 Task: In the Company sony.co.jp, Create email and send with subject: 'A Glimpse into the Future: Meet Our Disruptive Offering', and with mail content 'Hello_x000D_
Join a community of forward-thinkers and pioneers. Our transformative solution will empower you to shape the future of your industry.._x000D_
Kind Regards', attach the document: Agenda.pdf and insert image: visitingcard.jpg. Below Kind Regards, write Tumblr and insert the URL: 'www.tumblr.com'. Mark checkbox to create task to follow up : In 2 business days .  Enter or choose an email address of recipient's from company's contact and send.. Logged in from softage.4@softage.net
Action: Mouse moved to (81, 60)
Screenshot: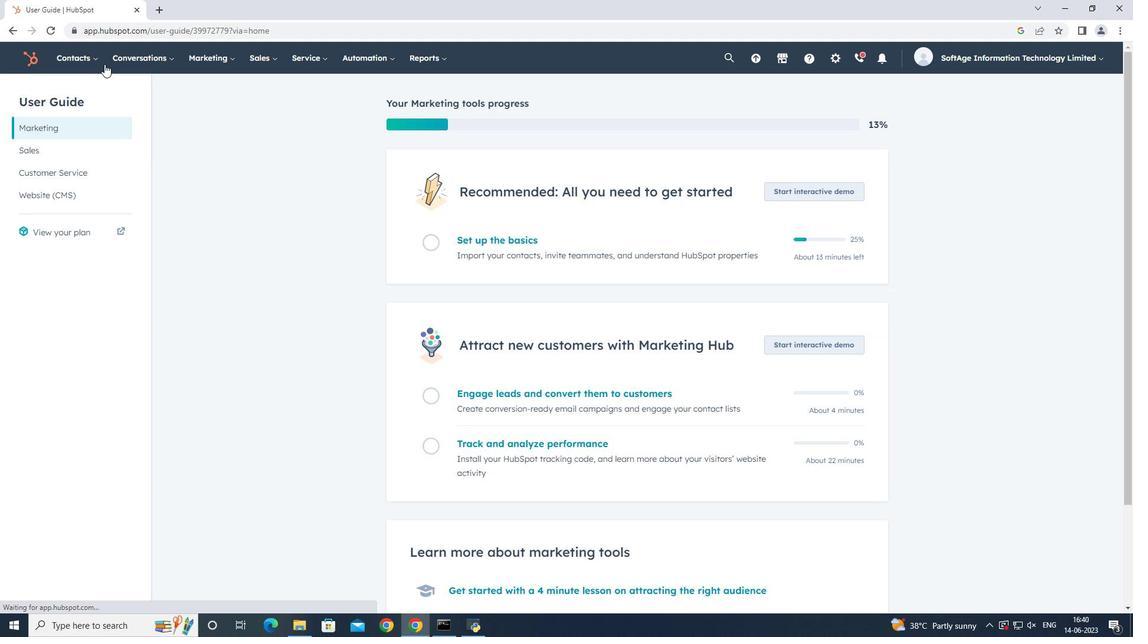 
Action: Mouse pressed left at (81, 60)
Screenshot: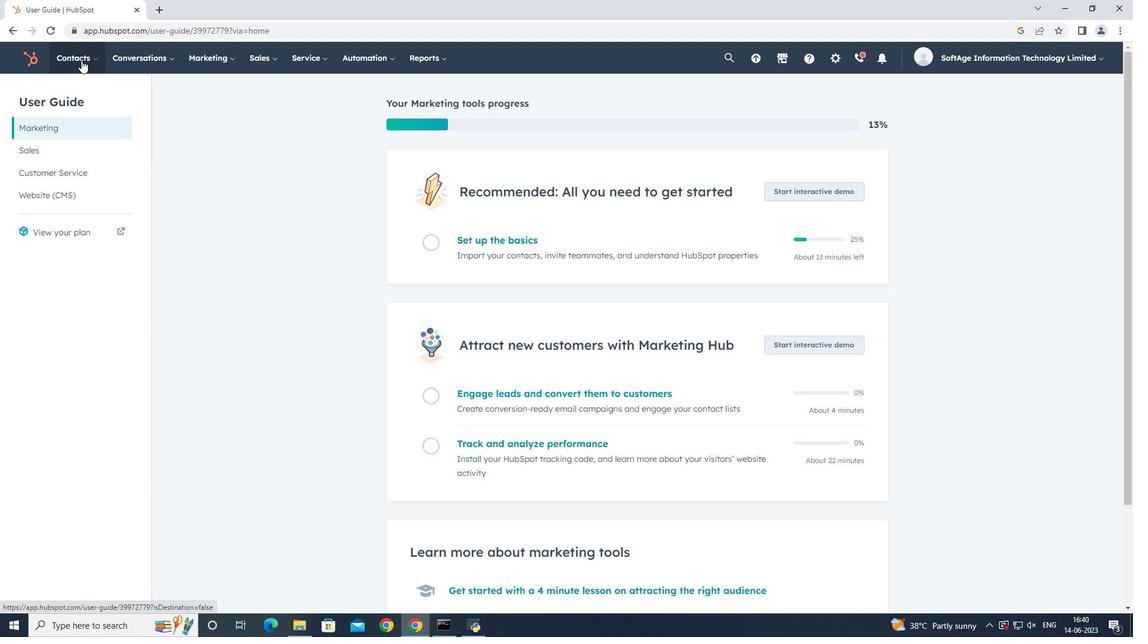 
Action: Mouse moved to (82, 109)
Screenshot: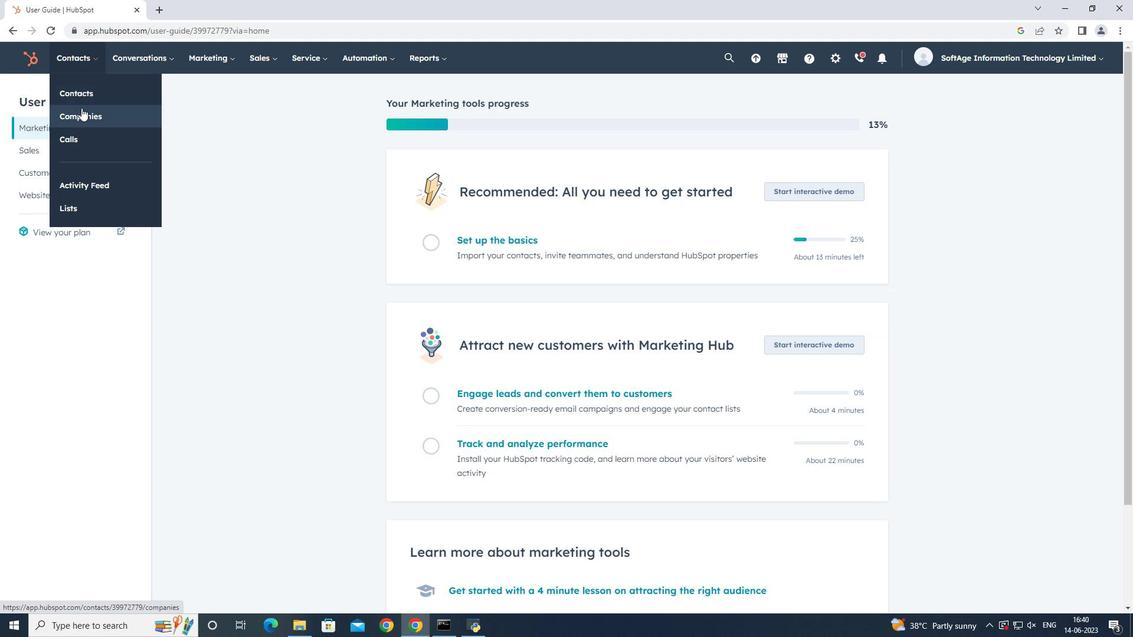 
Action: Mouse pressed left at (82, 109)
Screenshot: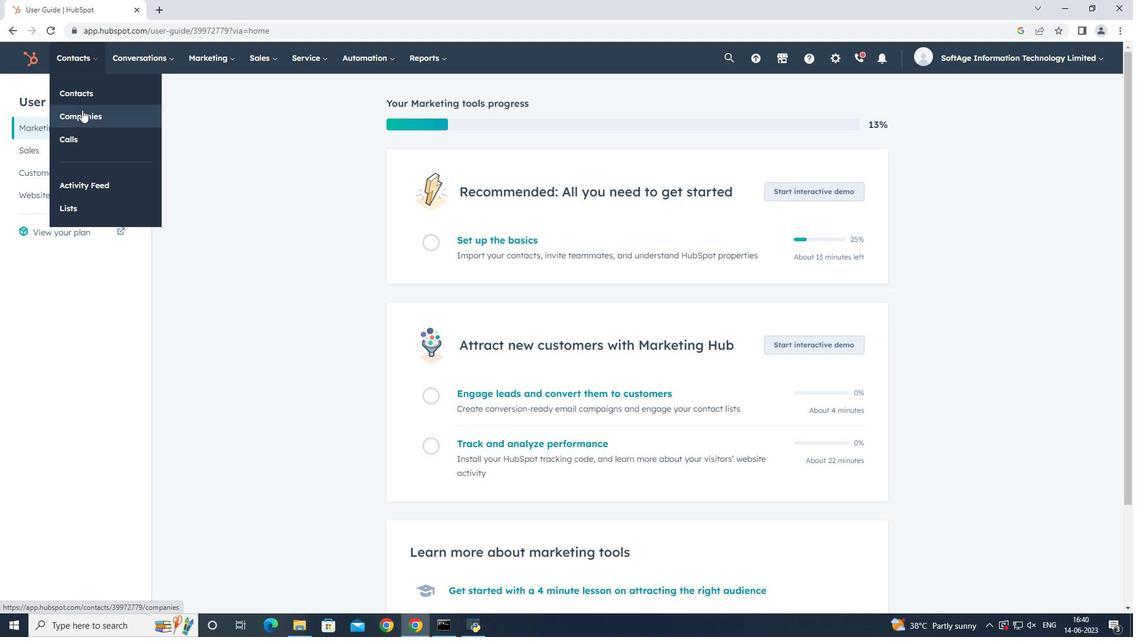 
Action: Mouse moved to (112, 189)
Screenshot: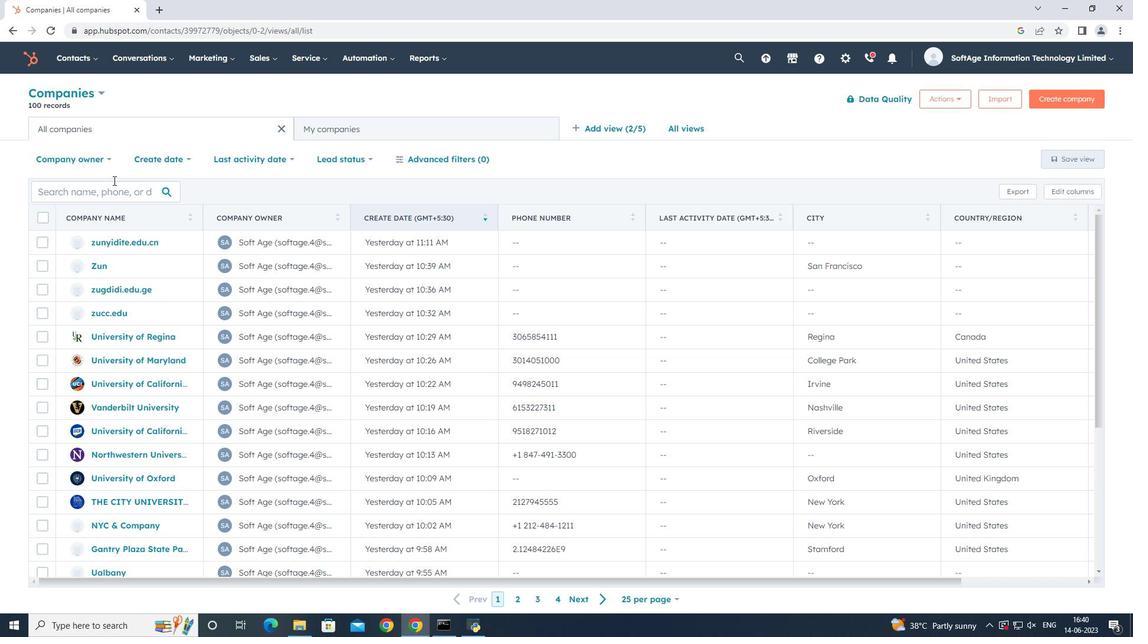 
Action: Mouse pressed left at (112, 189)
Screenshot: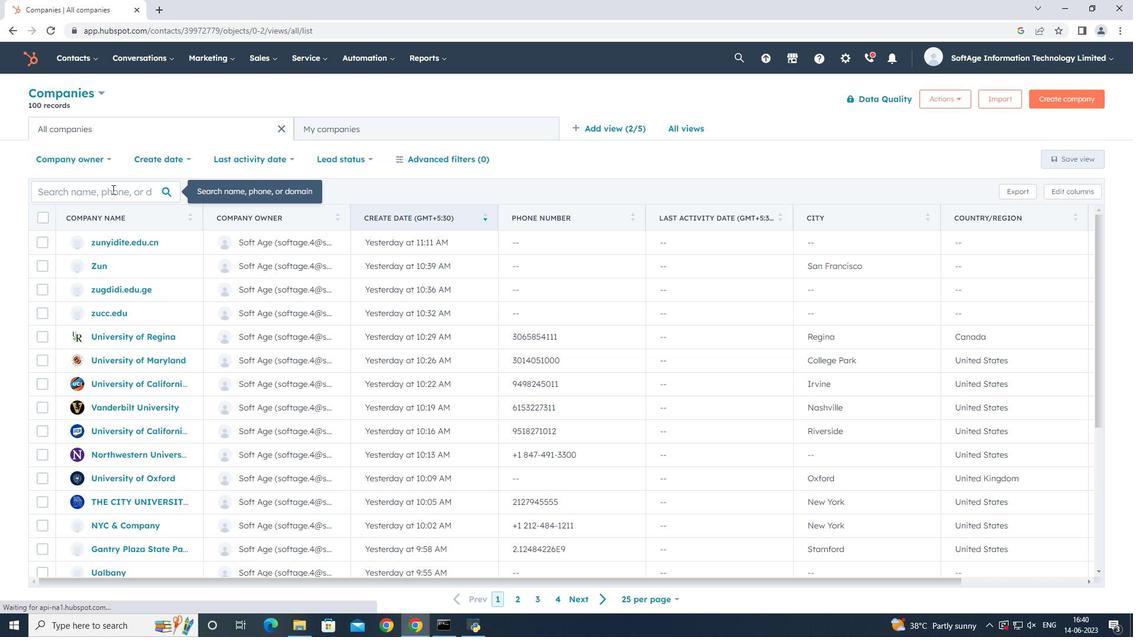 
Action: Key pressed sony.co
Screenshot: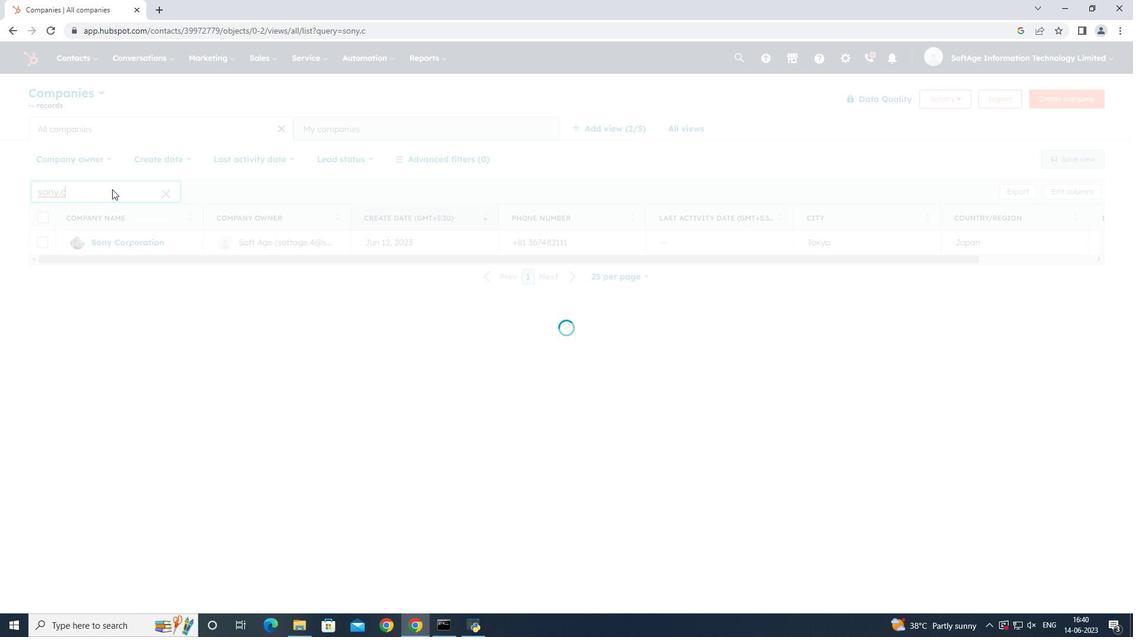 
Action: Mouse moved to (116, 246)
Screenshot: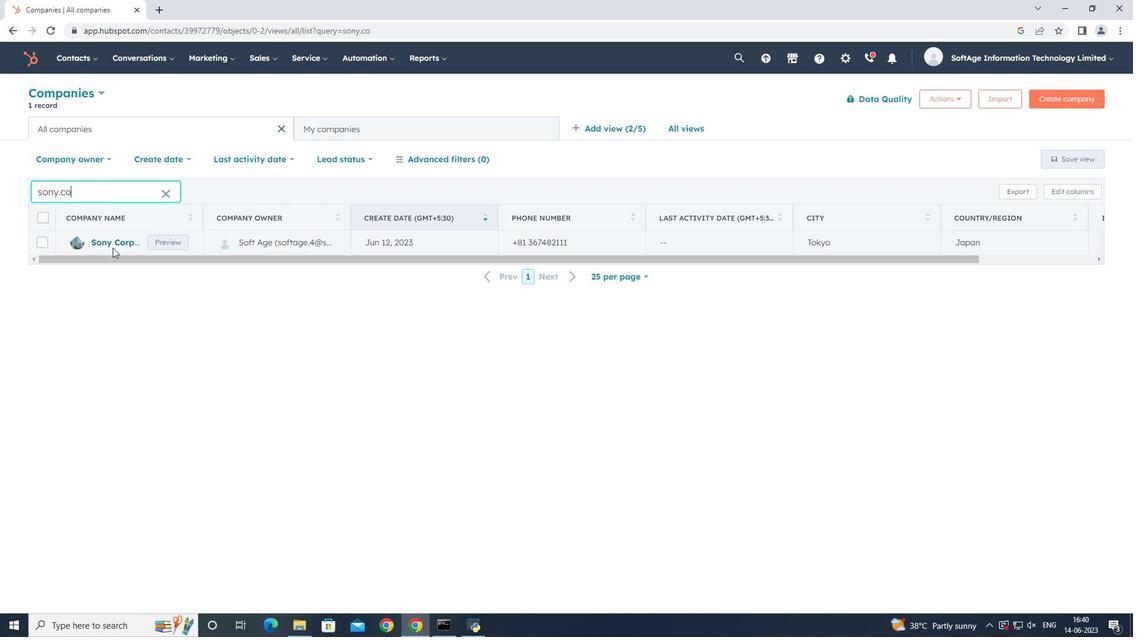 
Action: Mouse pressed left at (116, 246)
Screenshot: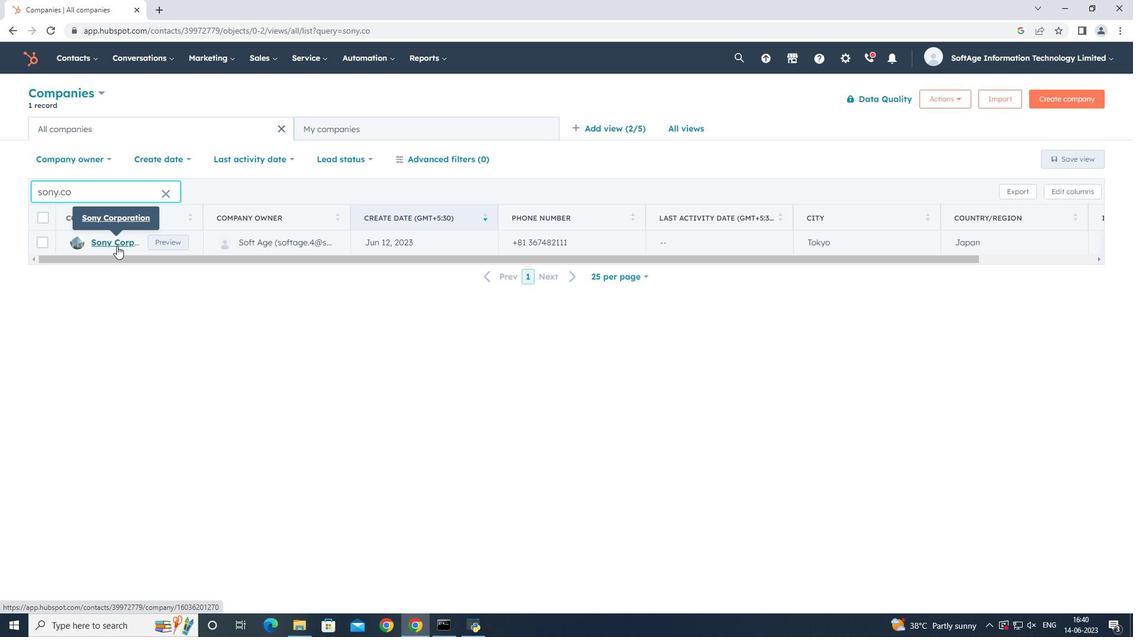 
Action: Mouse moved to (72, 194)
Screenshot: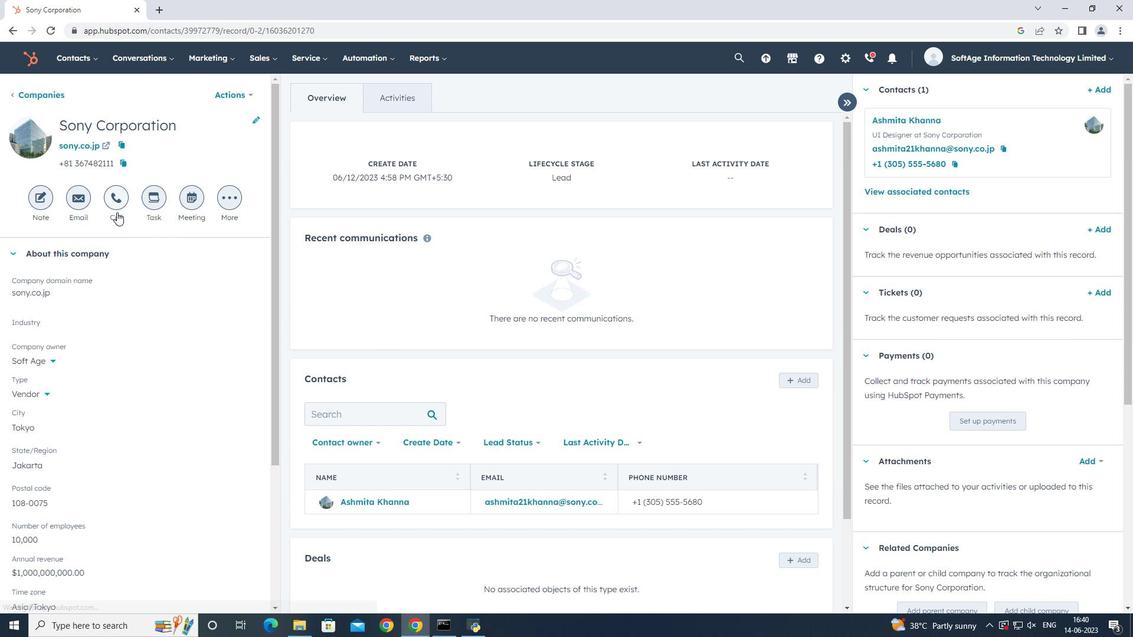 
Action: Mouse pressed left at (72, 194)
Screenshot: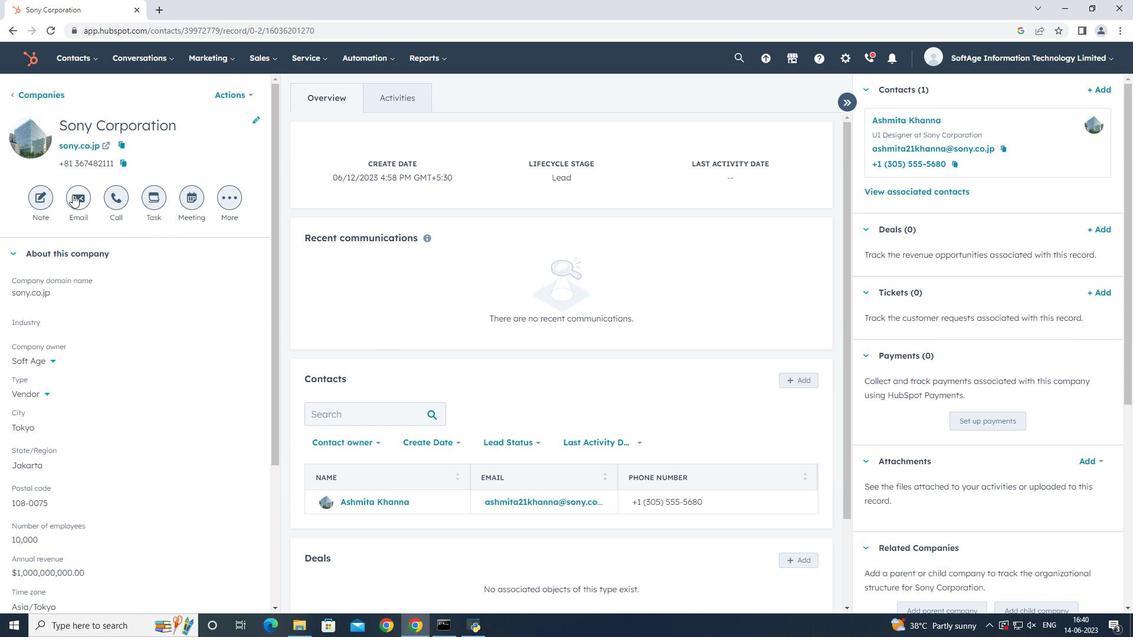 
Action: Mouse moved to (470, 320)
Screenshot: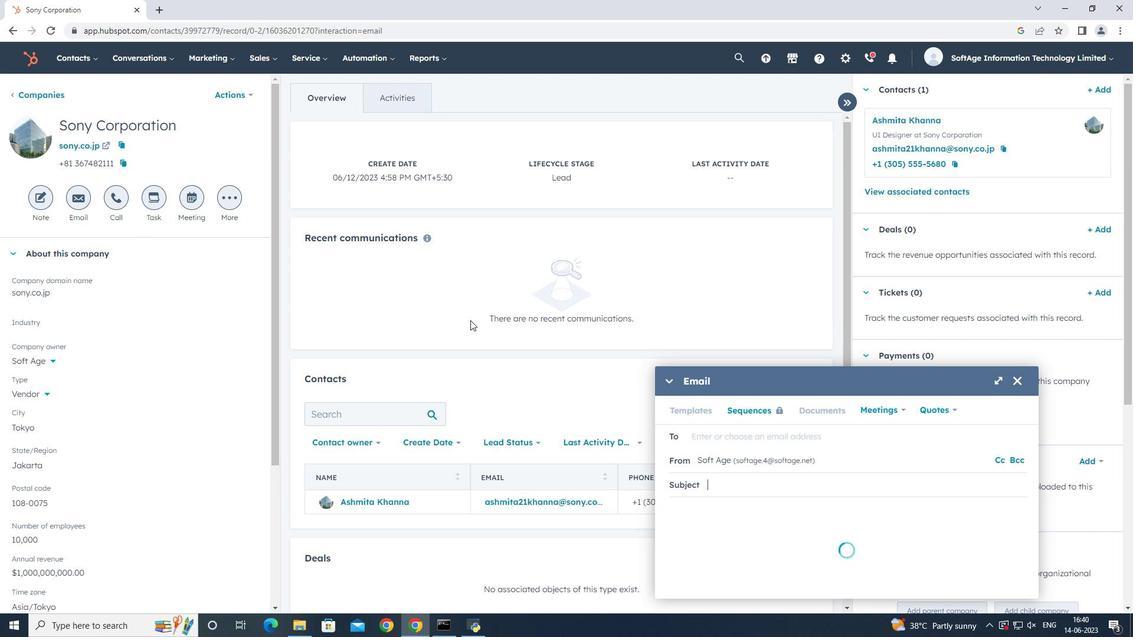 
Action: Key pressed <Key.shift>A<Key.space><Key.shift><Key.shift><Key.shift><Key.shift><Key.shift><Key.shift><Key.shift>Glimpse<Key.space>into<Key.space>the<Key.space><Key.shift>Future<Key.shift_r><Key.shift_r><Key.shift_r><Key.shift_r><Key.shift_r><Key.shift_r><Key.shift_r><Key.shift_r><Key.shift_r><Key.shift_r>:<Key.space><Key.shift_r><Key.shift_r><Key.shift_r><Key.shift_r><Key.shift_r><Key.shift_r>Meet<Key.space><Key.shift_r>Our<Key.space><Key.shift><Key.shift><Key.shift><Key.shift><Key.shift><Key.shift><Key.shift><Key.shift><Key.shift><Key.shift><Key.shift><Key.shift><Key.shift><Key.shift><Key.shift>Disruptive<Key.space><Key.shift_r>Offering<Key.space>,<Key.backspace><Key.backspace>,<Key.tab><Key.shift_r>Join<Key.space>a<Key.space>community<Key.space>of<Key.space>forward<Key.space><Key.backspace>-thinkers<Key.space>and<Key.space>pioneers.<Key.space><Key.shift_r><Key.shift_r><Key.shift_r><Key.shift_r><Key.shift_r><Key.shift_r><Key.shift_r><Key.shift_r><Key.shift_r><Key.shift_r>Our<Key.space>transformative<Key.space>solution<Key.space>will<Key.space>empower<Key.space>you<Key.space>to<Key.space>shape<Key.space>the<Key.space>future<Key.space>of<Key.space>your<Key.space>industry..<Key.enter><Key.enter>
Screenshot: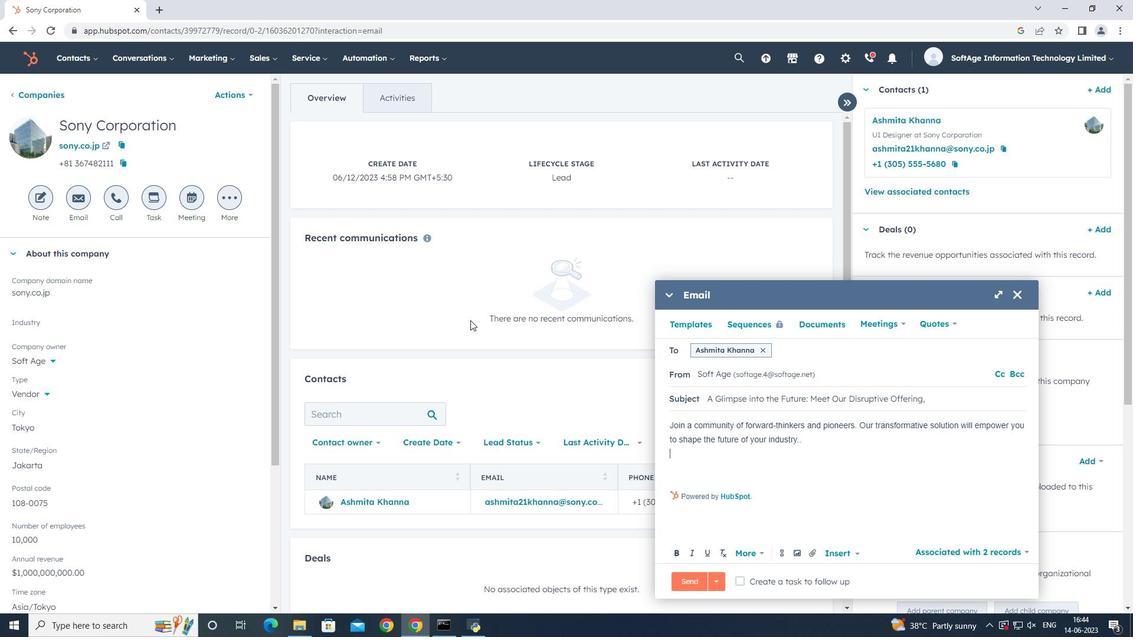 
Action: Mouse moved to (513, 419)
Screenshot: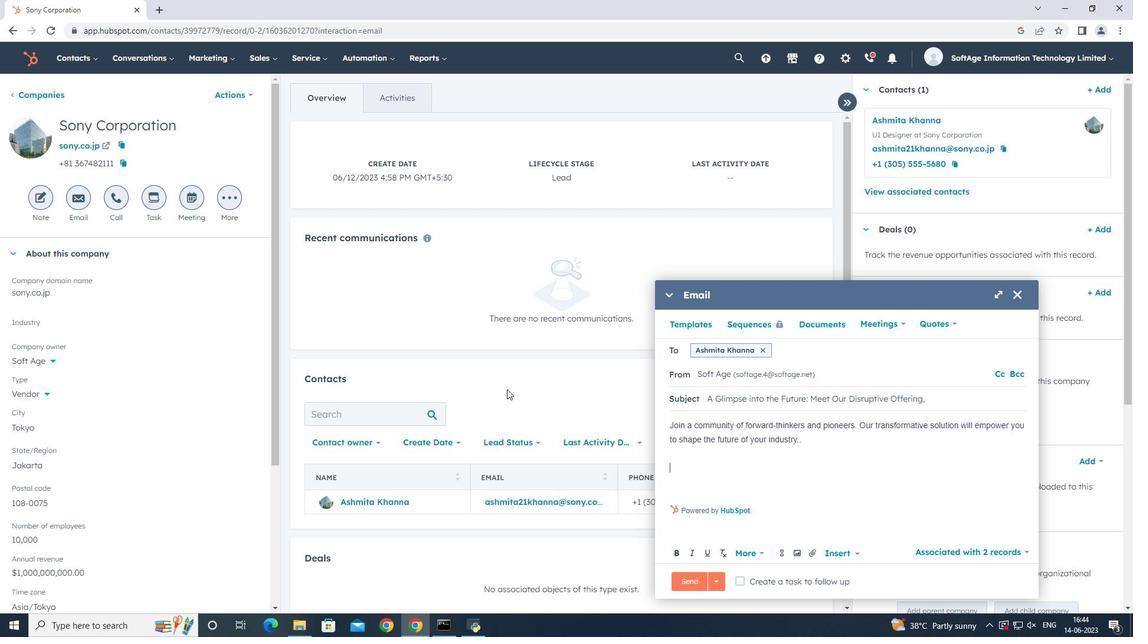 
Action: Key pressed <Key.shift>Kind<Key.space><Key.shift>Regards,<Key.enter>
Screenshot: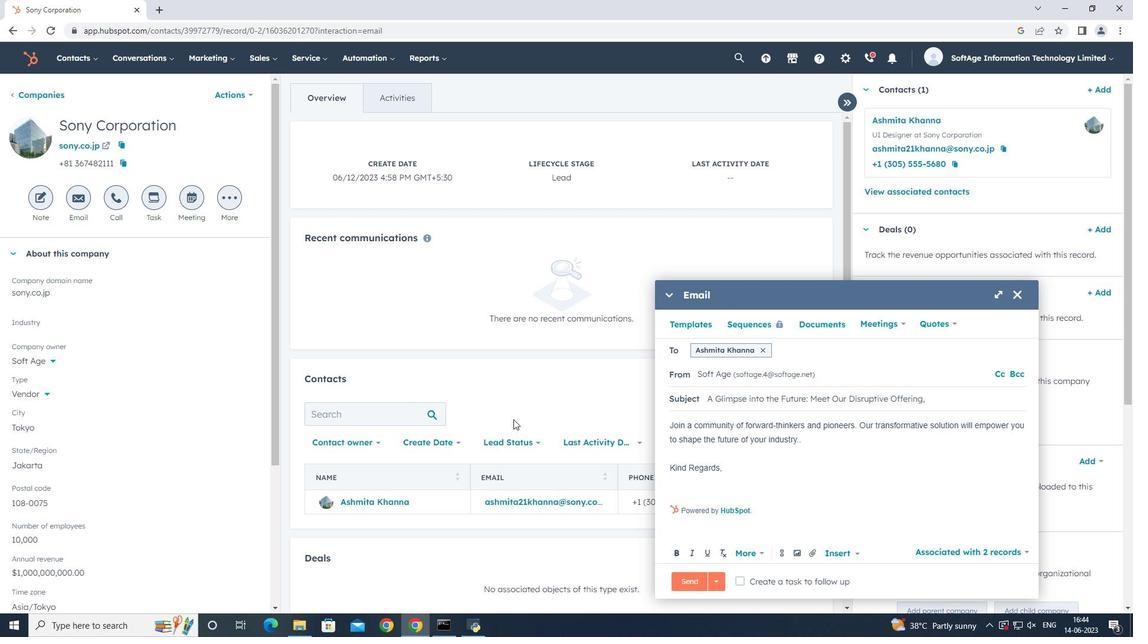 
Action: Mouse moved to (815, 553)
Screenshot: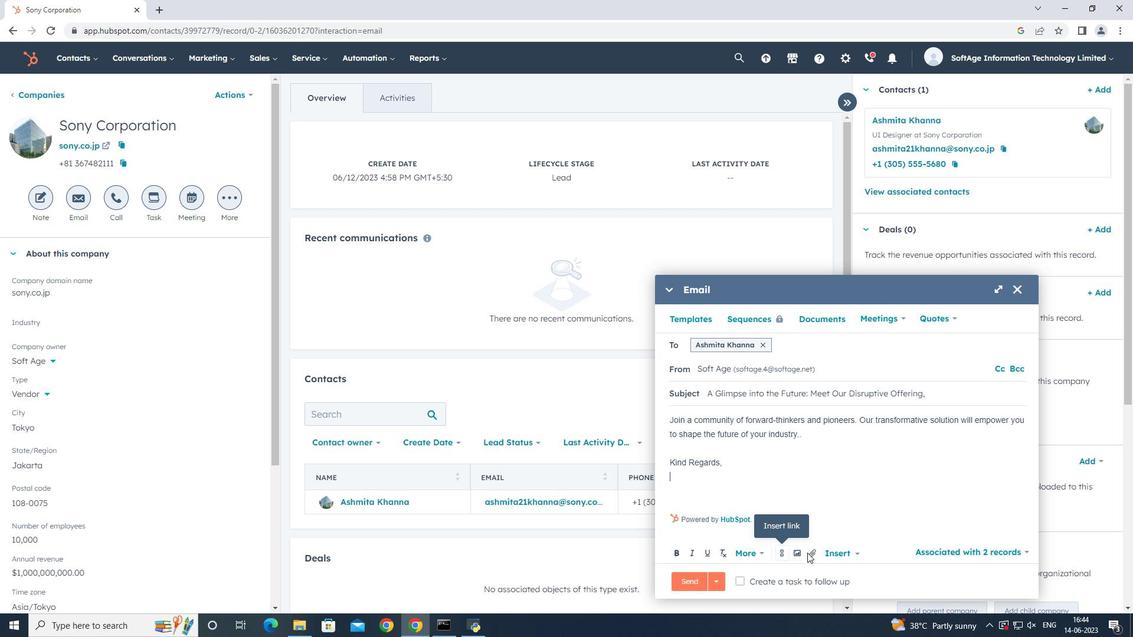 
Action: Mouse pressed left at (815, 553)
Screenshot: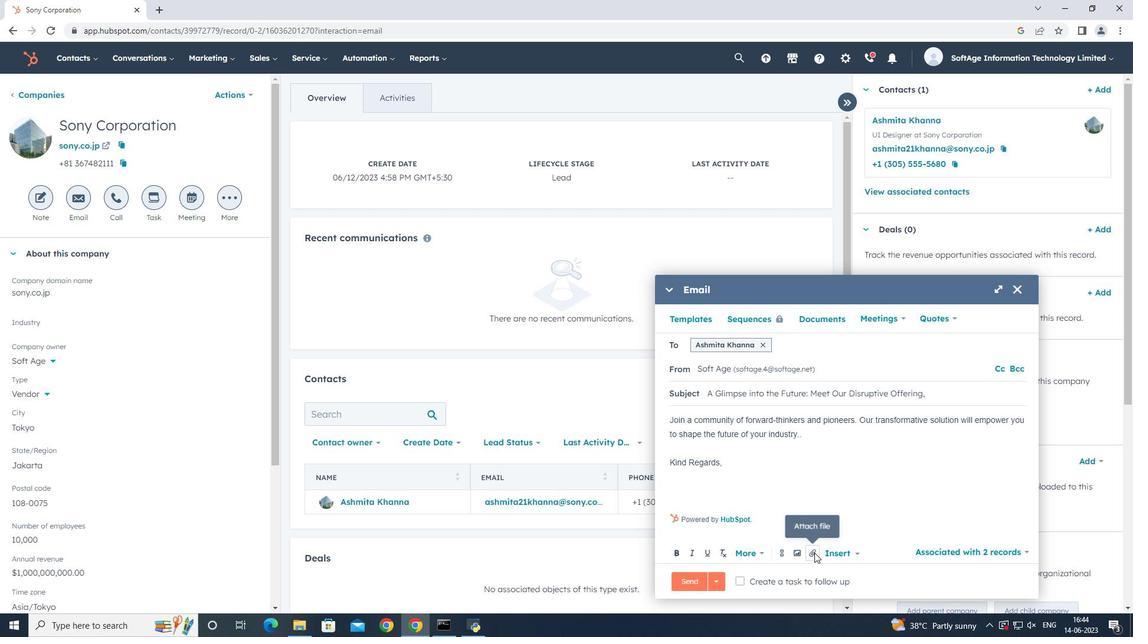 
Action: Mouse moved to (841, 515)
Screenshot: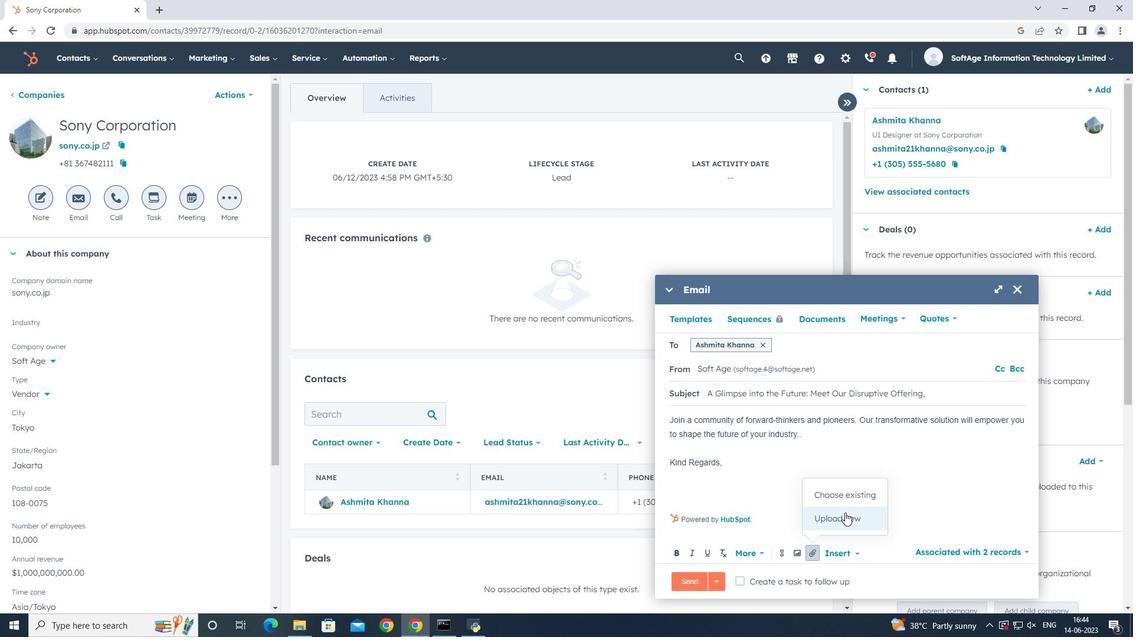 
Action: Mouse pressed left at (841, 515)
Screenshot: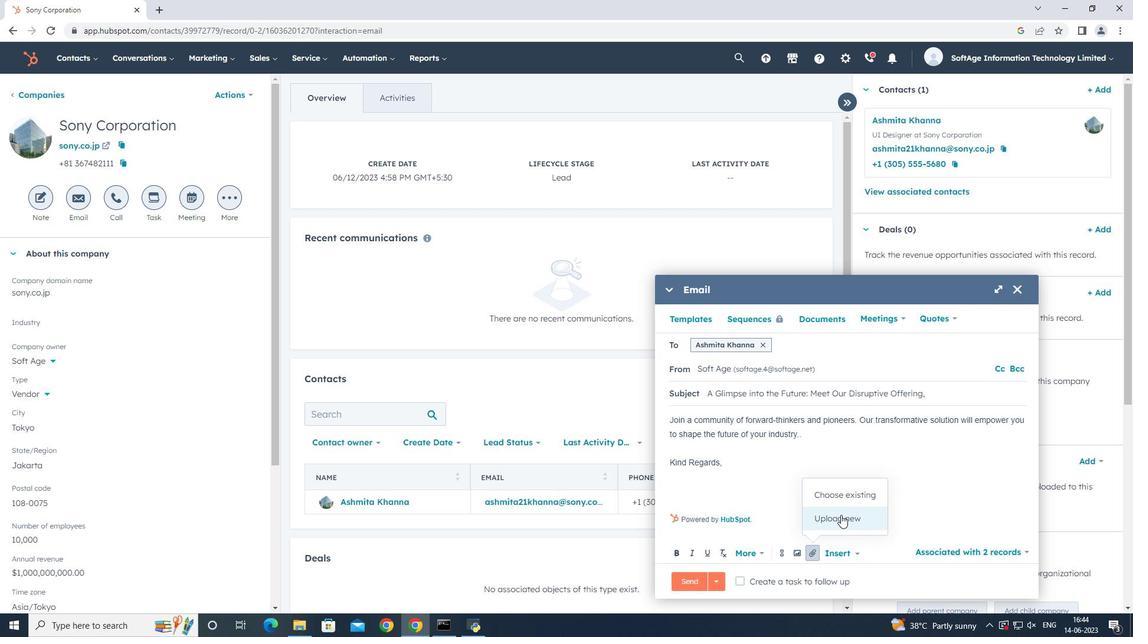 
Action: Mouse moved to (144, 113)
Screenshot: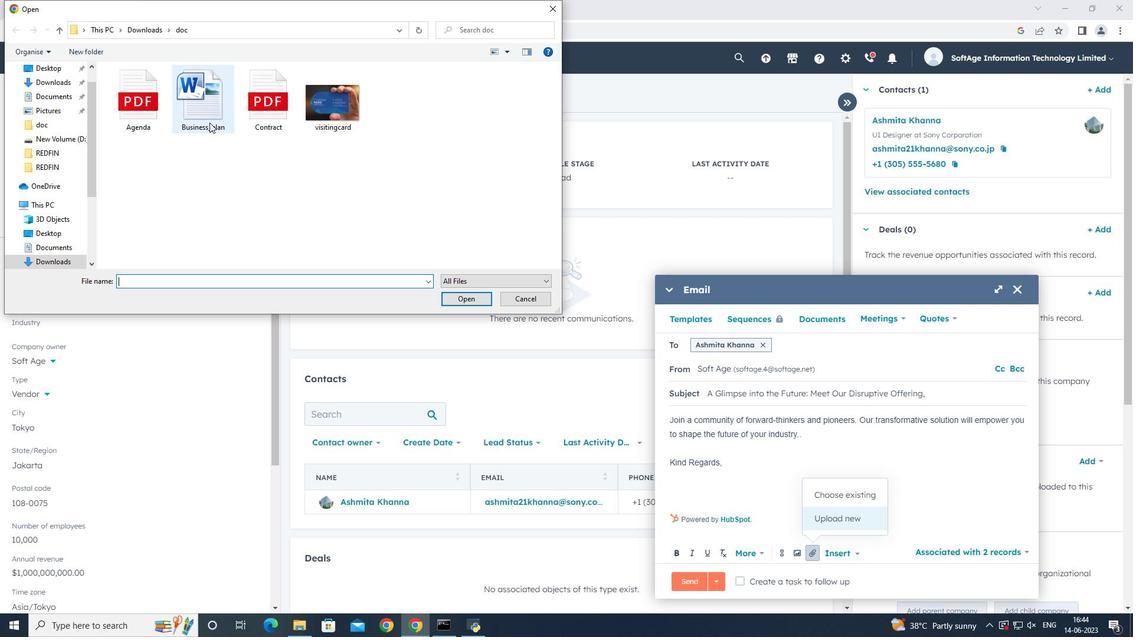 
Action: Mouse pressed left at (144, 113)
Screenshot: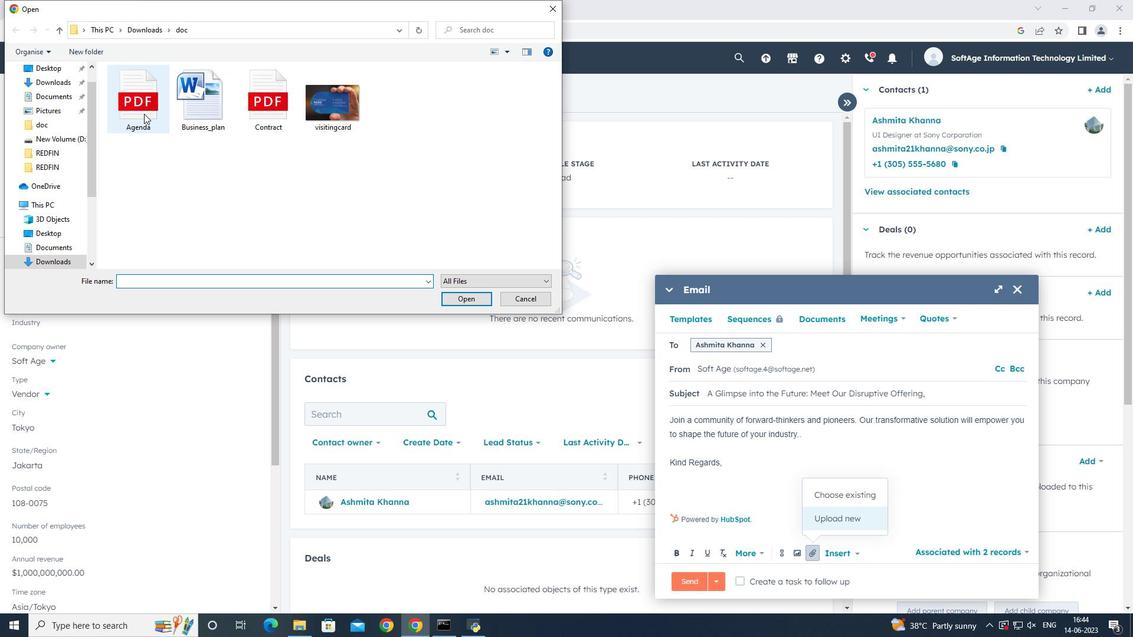 
Action: Mouse pressed left at (144, 113)
Screenshot: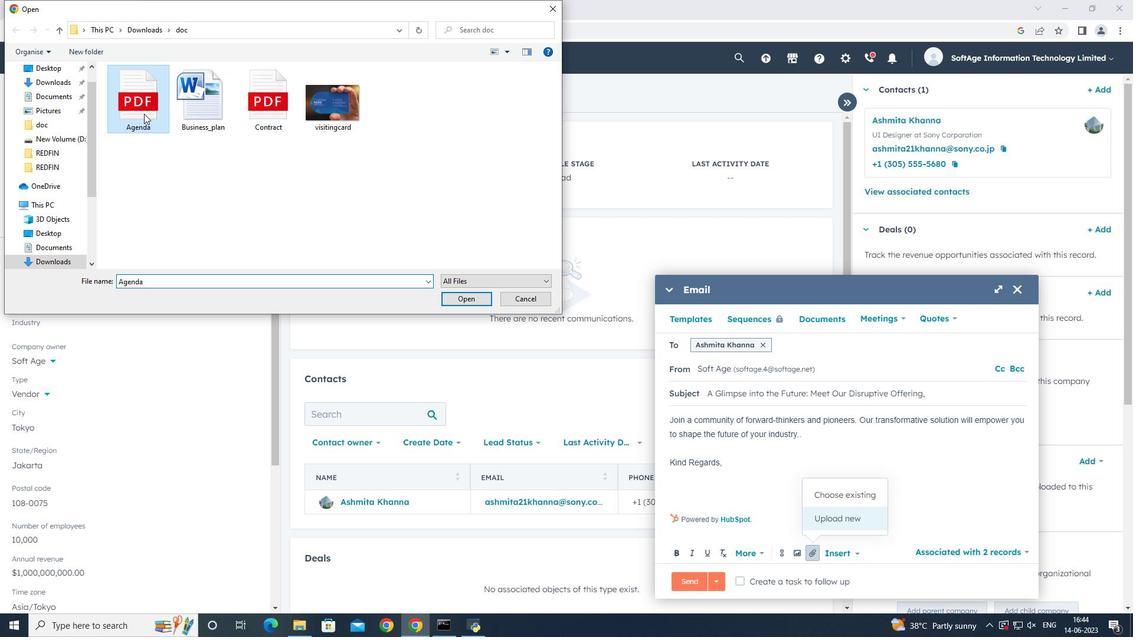 
Action: Mouse moved to (800, 522)
Screenshot: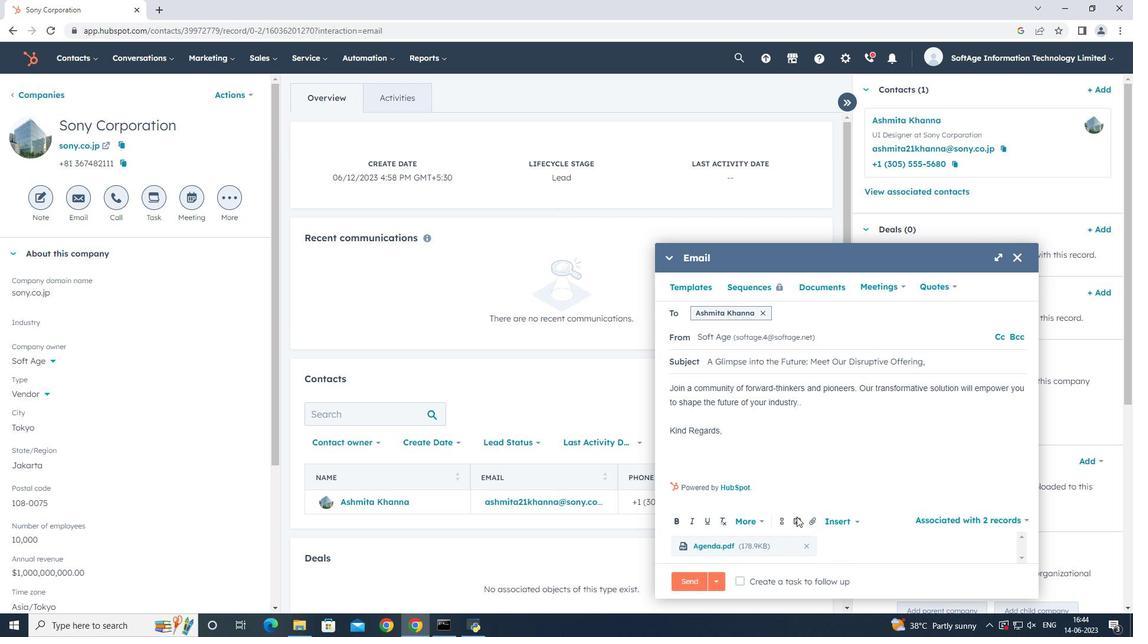 
Action: Mouse pressed left at (800, 522)
Screenshot: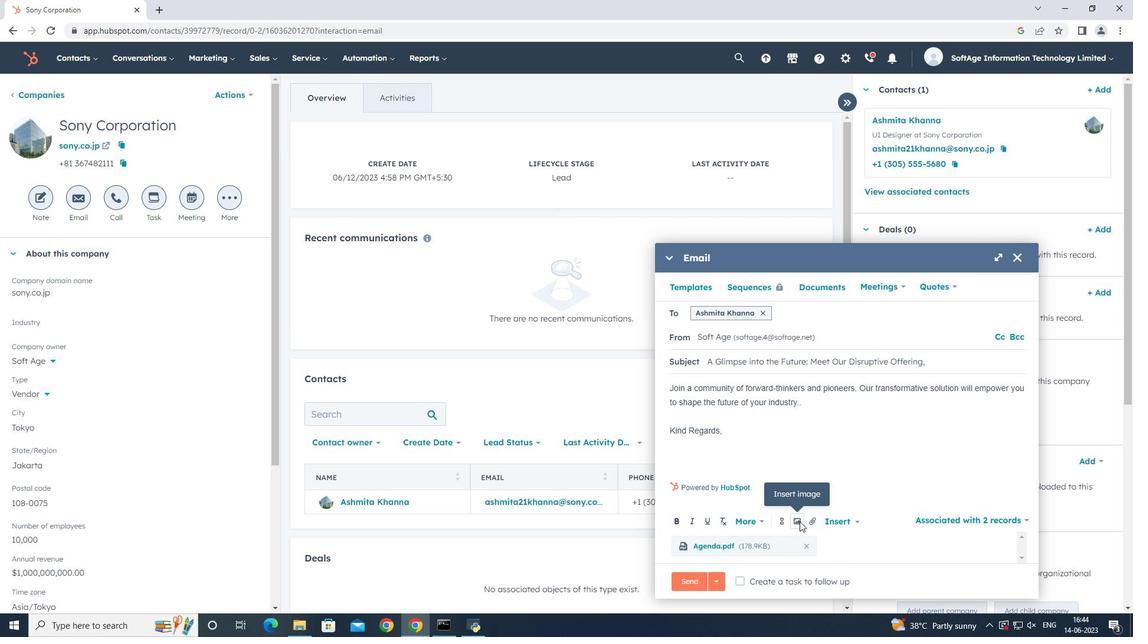 
Action: Mouse moved to (803, 490)
Screenshot: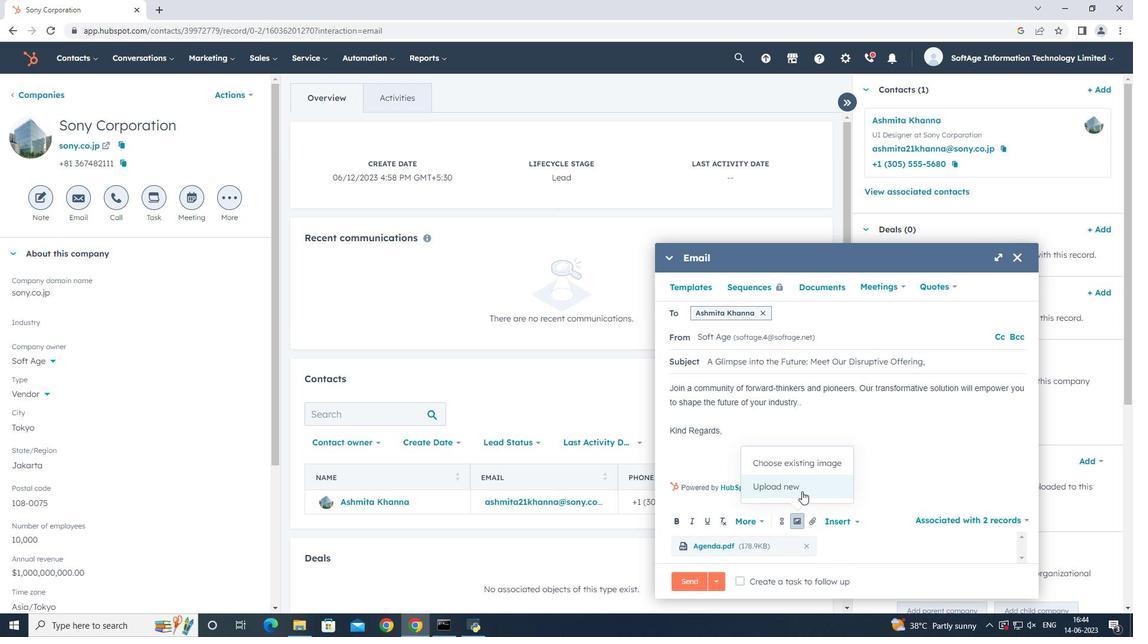 
Action: Mouse pressed left at (803, 490)
Screenshot: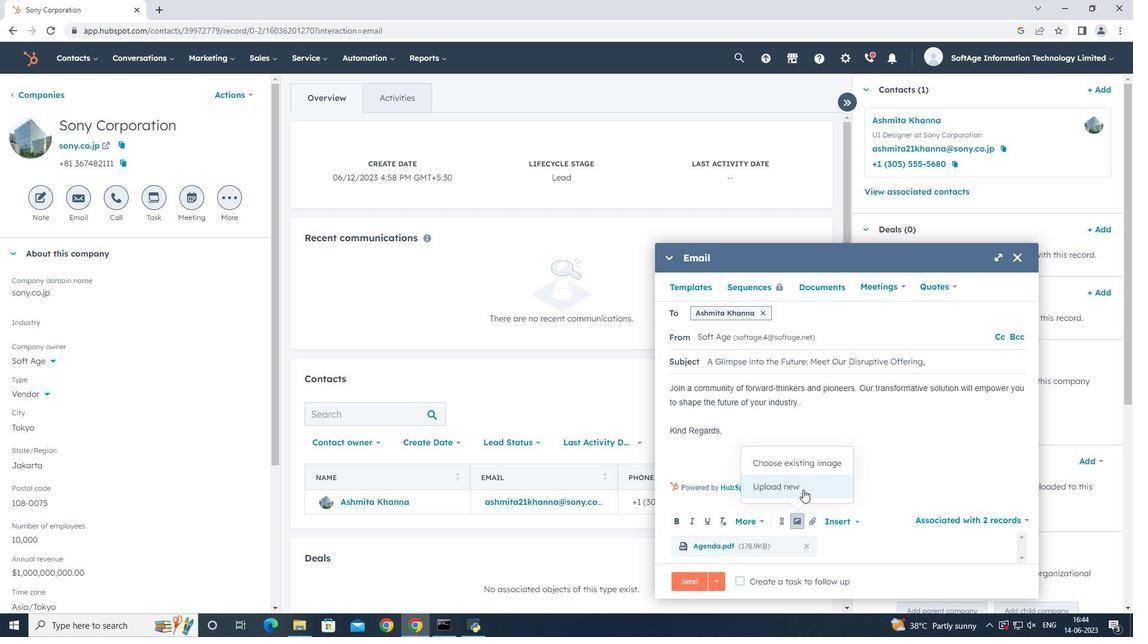 
Action: Mouse moved to (149, 120)
Screenshot: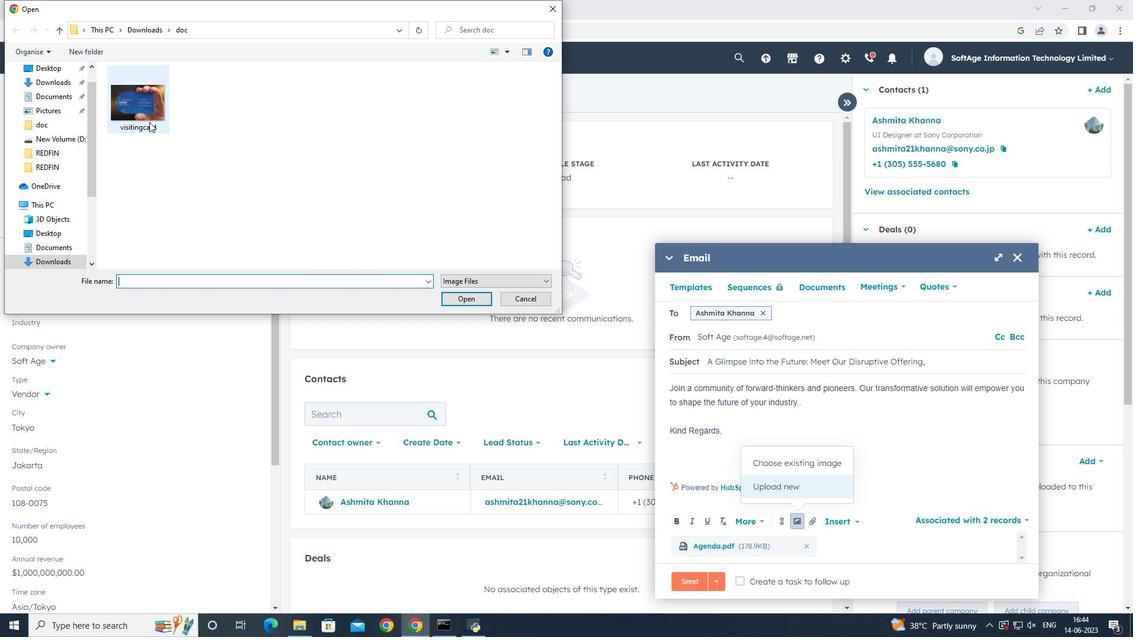 
Action: Mouse pressed left at (149, 120)
Screenshot: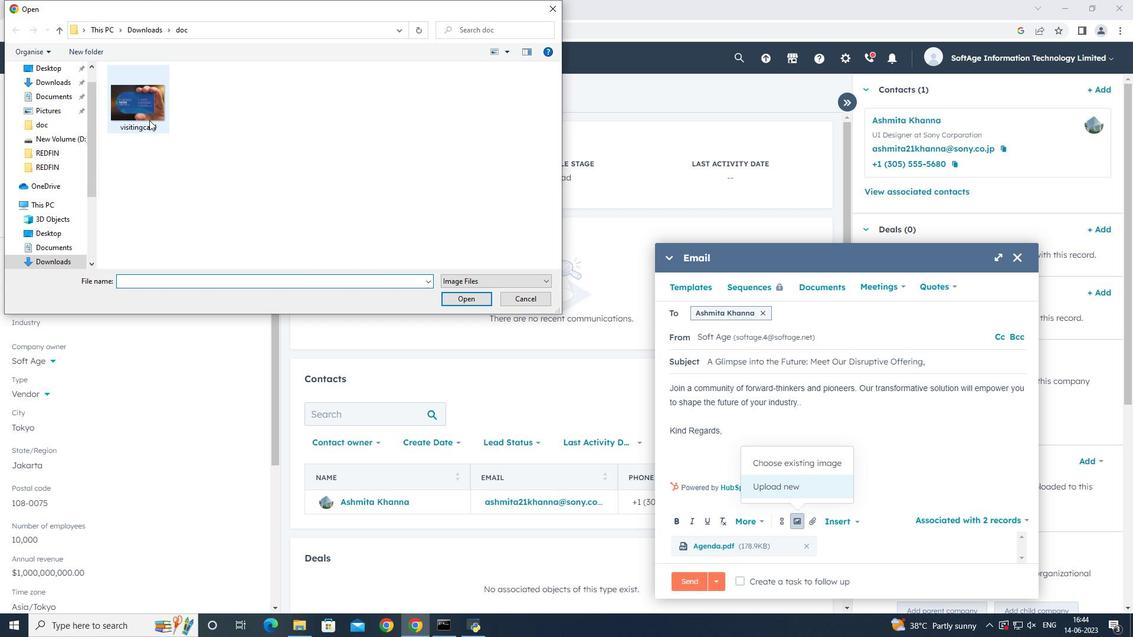 
Action: Mouse pressed left at (149, 120)
Screenshot: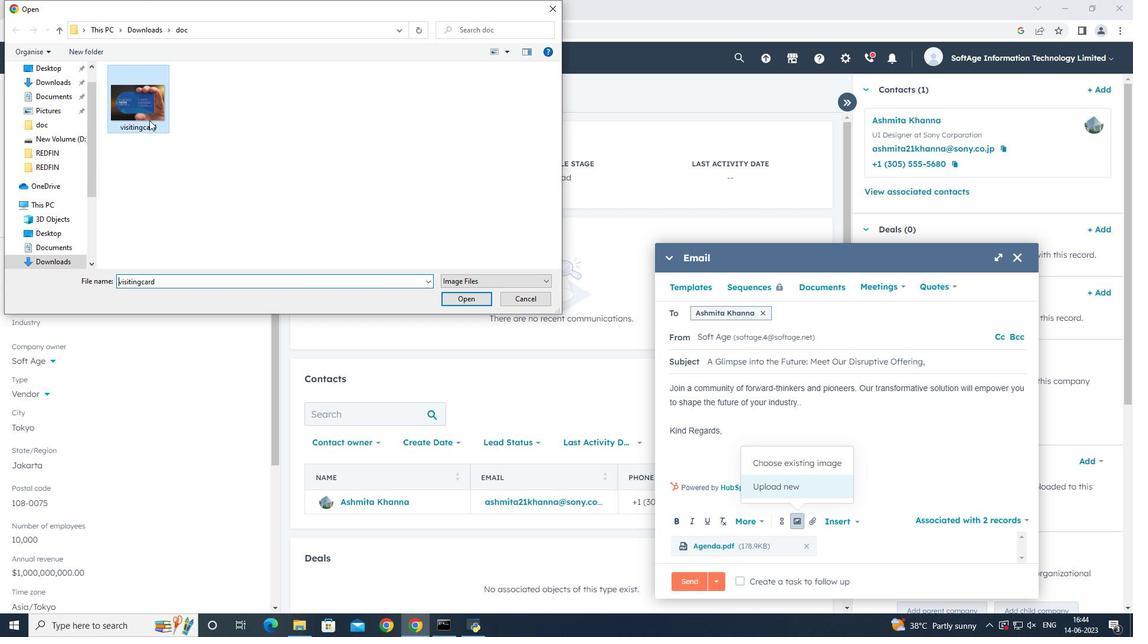 
Action: Mouse moved to (712, 317)
Screenshot: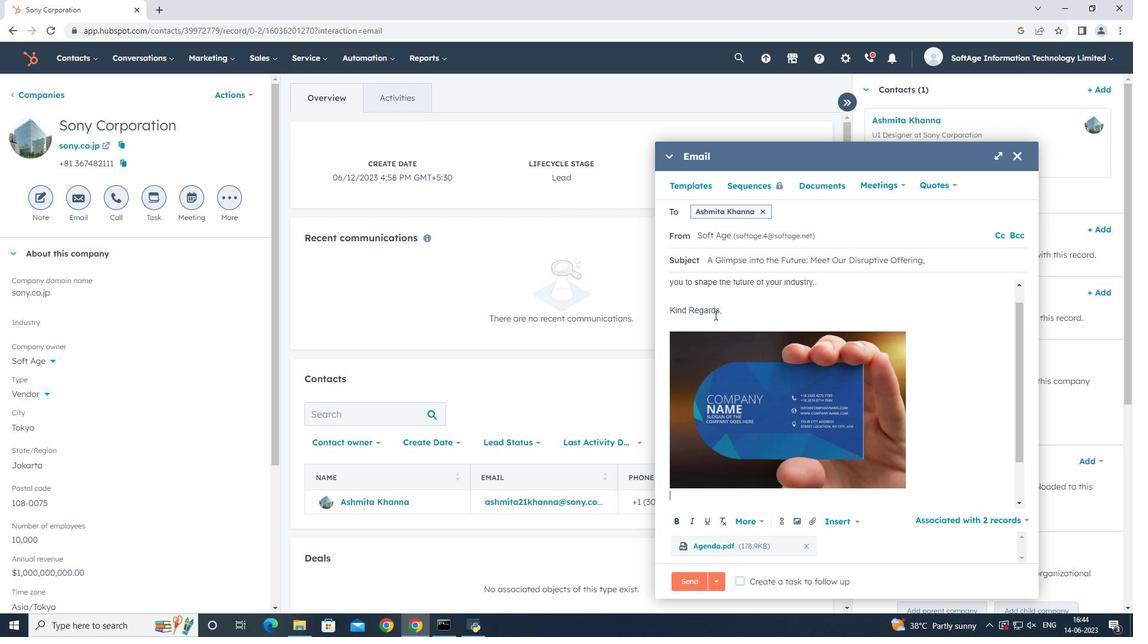 
Action: Mouse pressed left at (712, 317)
Screenshot: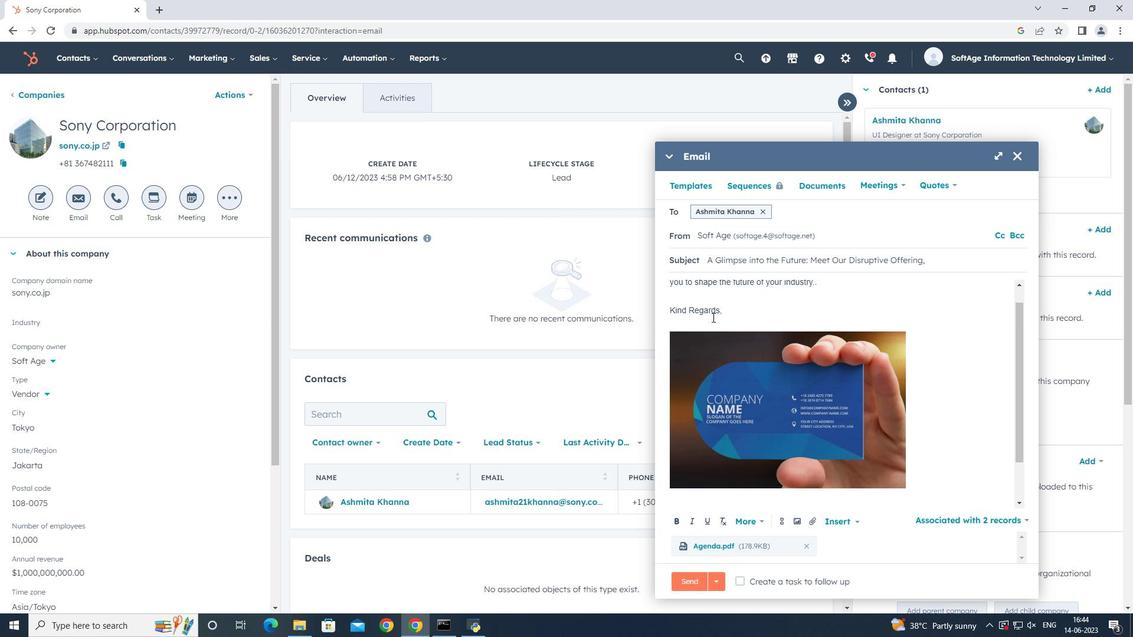 
Action: Key pressed <Key.shift>Tumblr
Screenshot: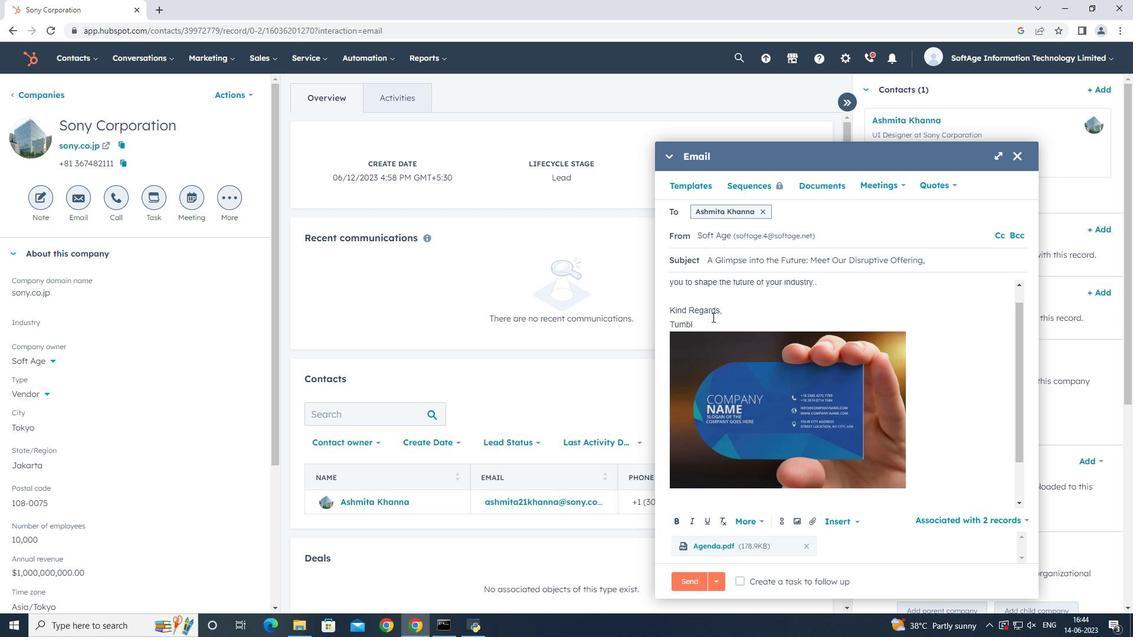 
Action: Mouse moved to (783, 521)
Screenshot: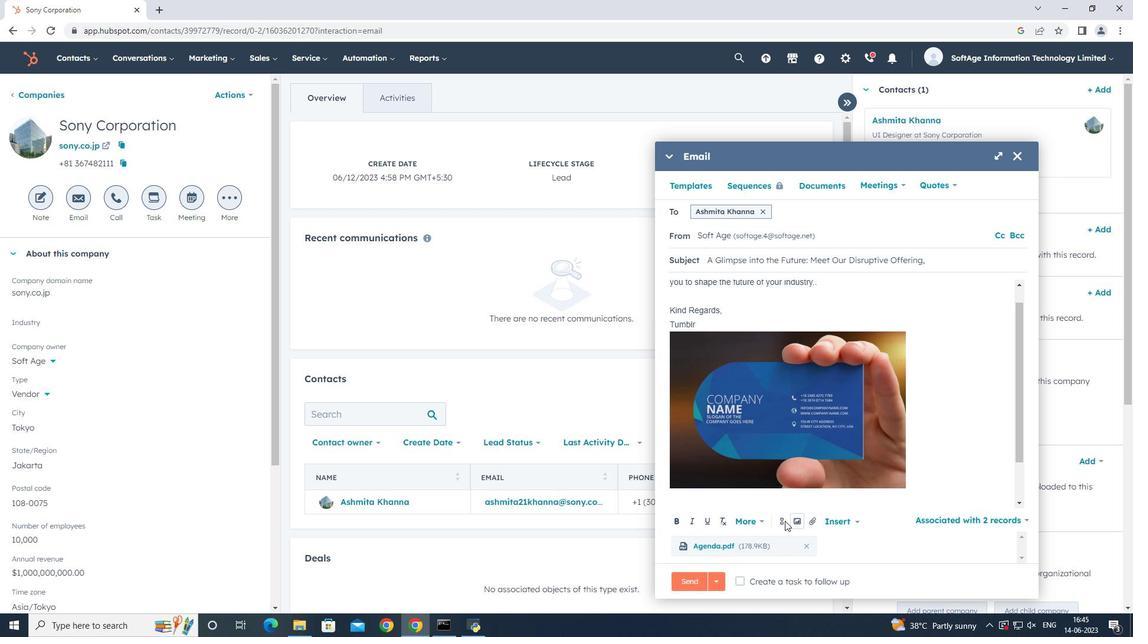 
Action: Mouse pressed left at (783, 521)
Screenshot: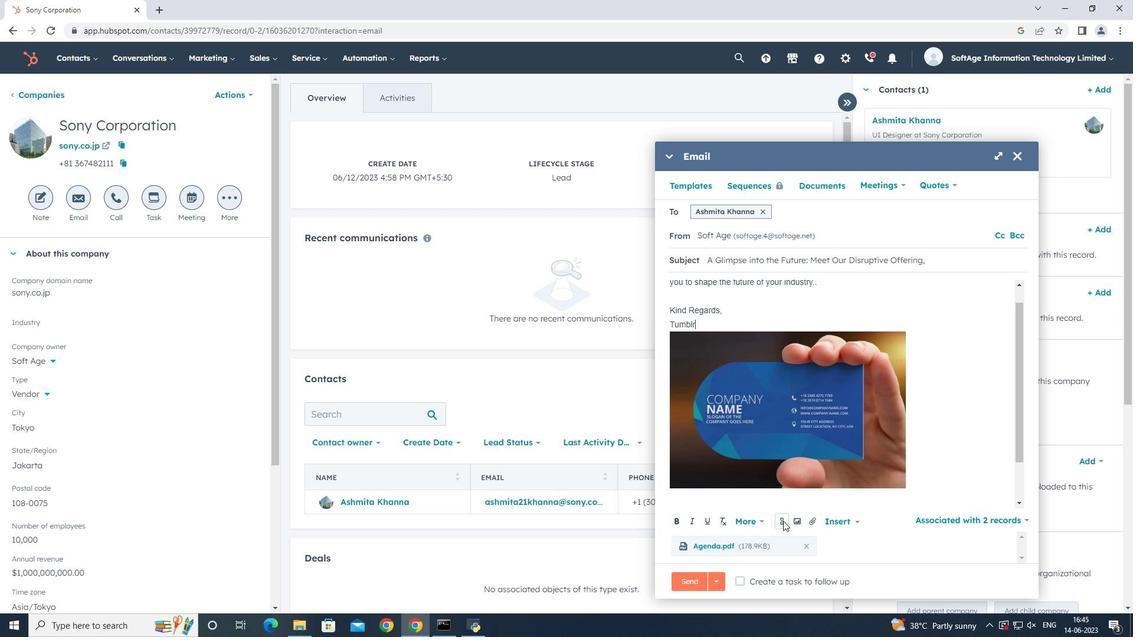 
Action: Mouse moved to (862, 432)
Screenshot: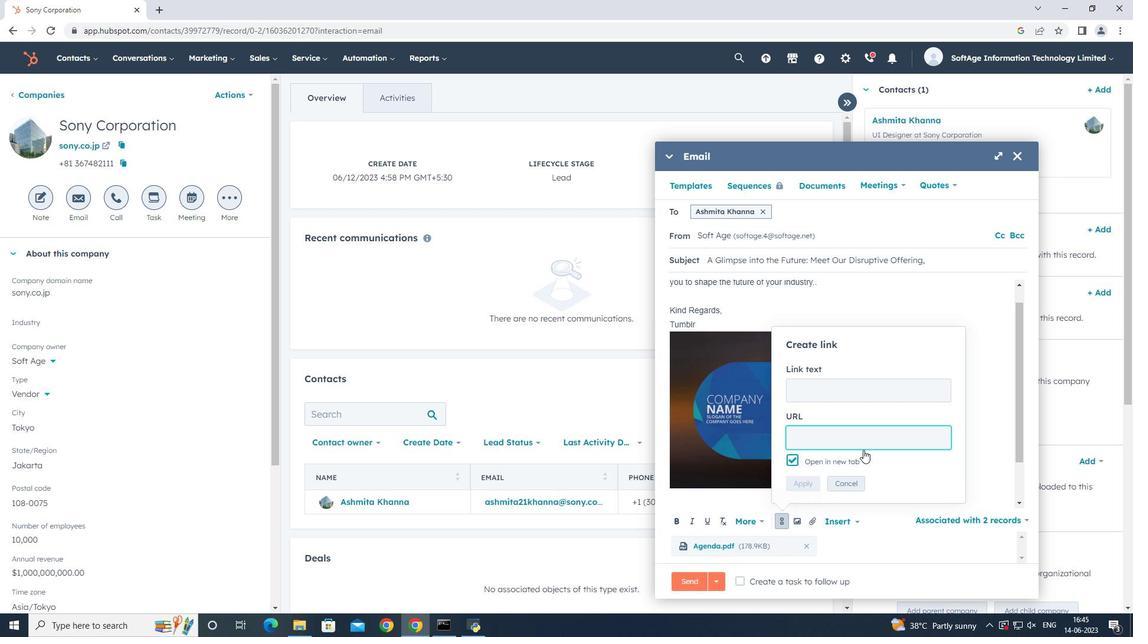 
Action: Key pressed www.tumblr.com
Screenshot: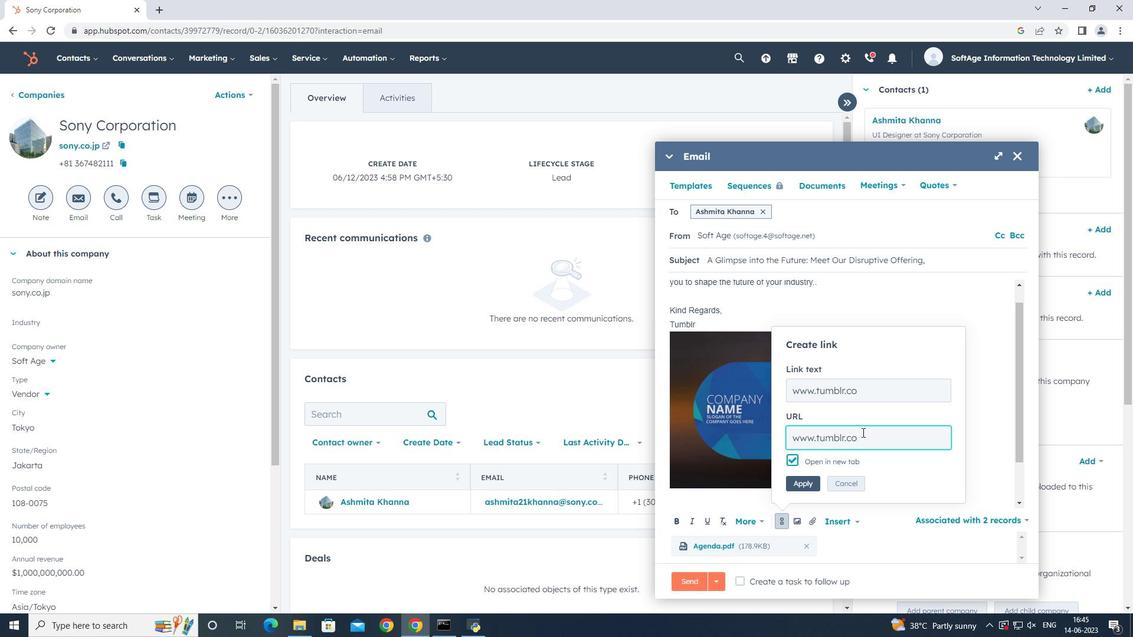 
Action: Mouse moved to (810, 480)
Screenshot: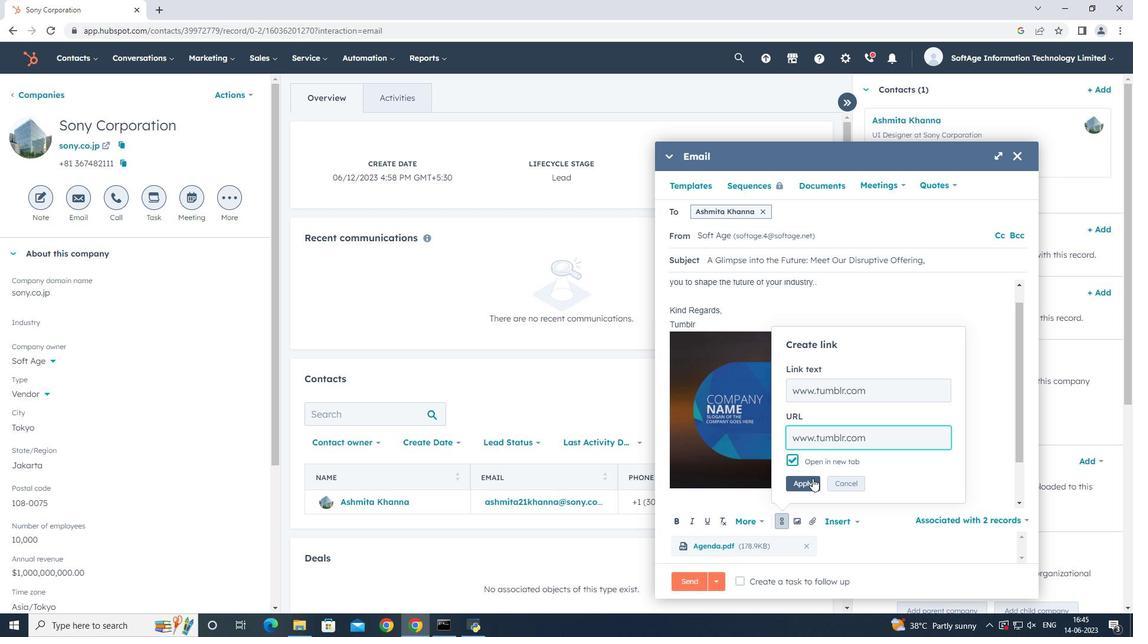 
Action: Mouse pressed left at (810, 480)
Screenshot: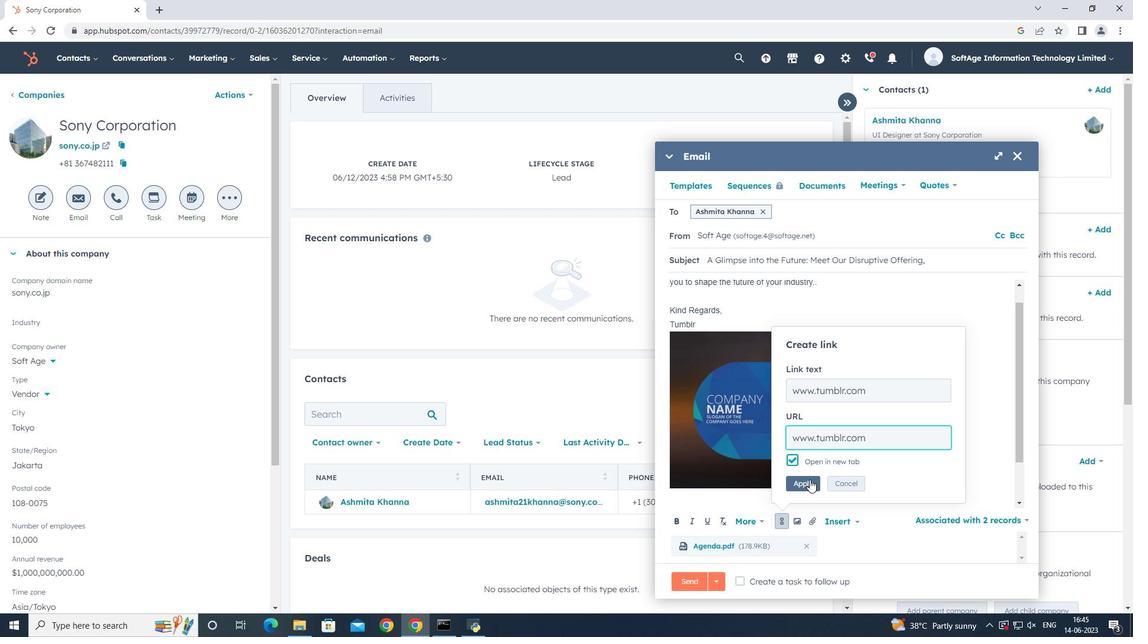 
Action: Mouse moved to (789, 578)
Screenshot: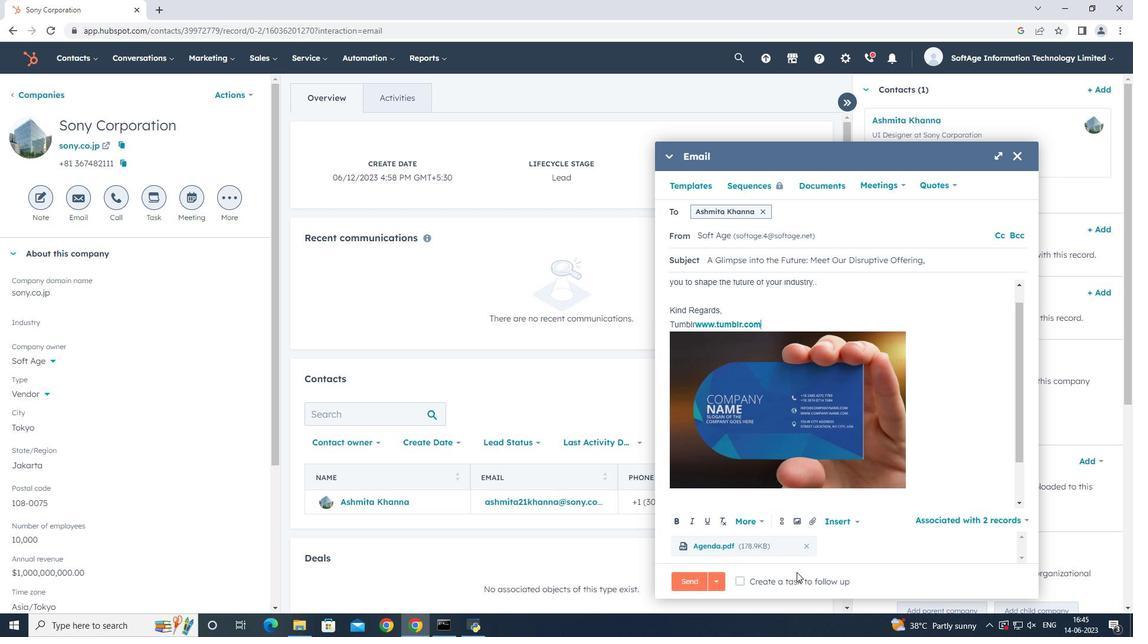 
Action: Mouse pressed left at (789, 578)
Screenshot: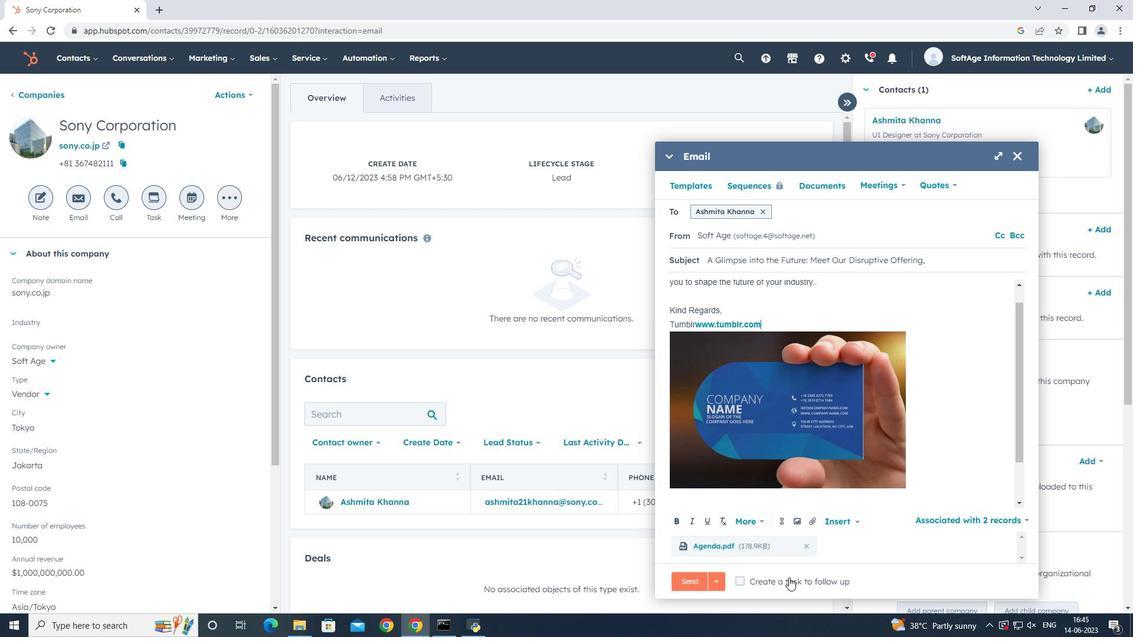 
Action: Mouse moved to (914, 577)
Screenshot: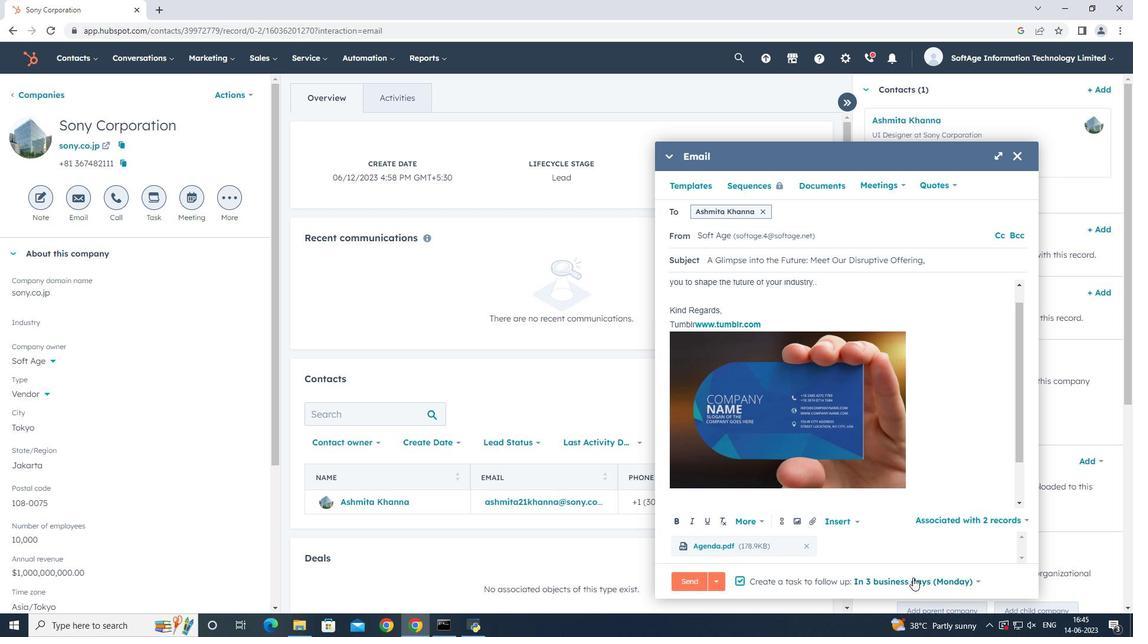 
Action: Mouse pressed left at (914, 577)
Screenshot: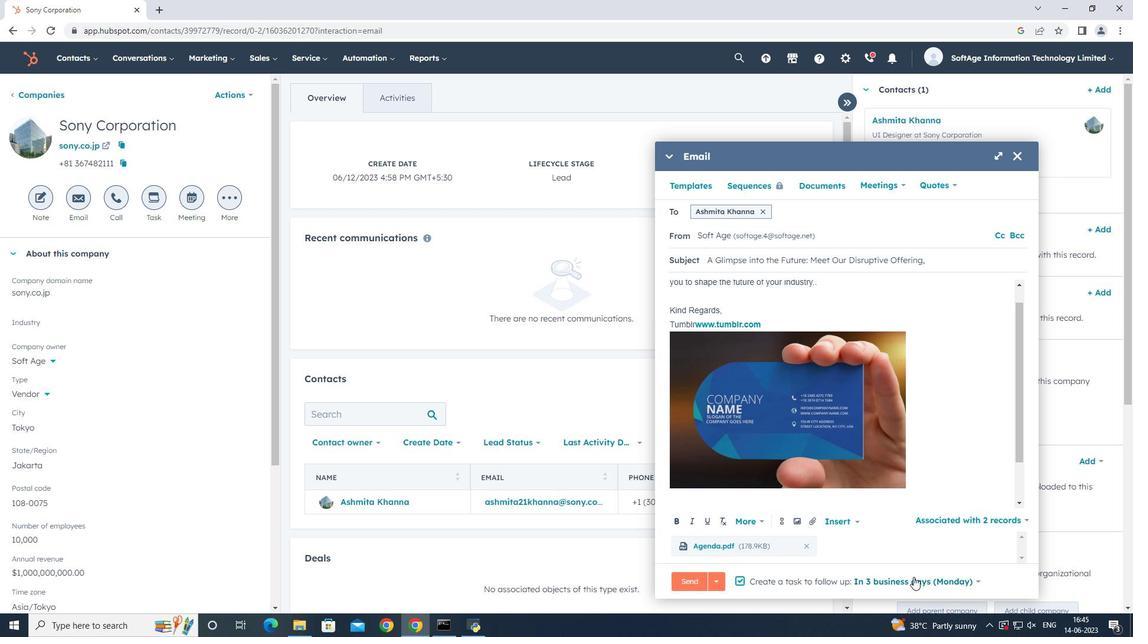 
Action: Mouse moved to (939, 452)
Screenshot: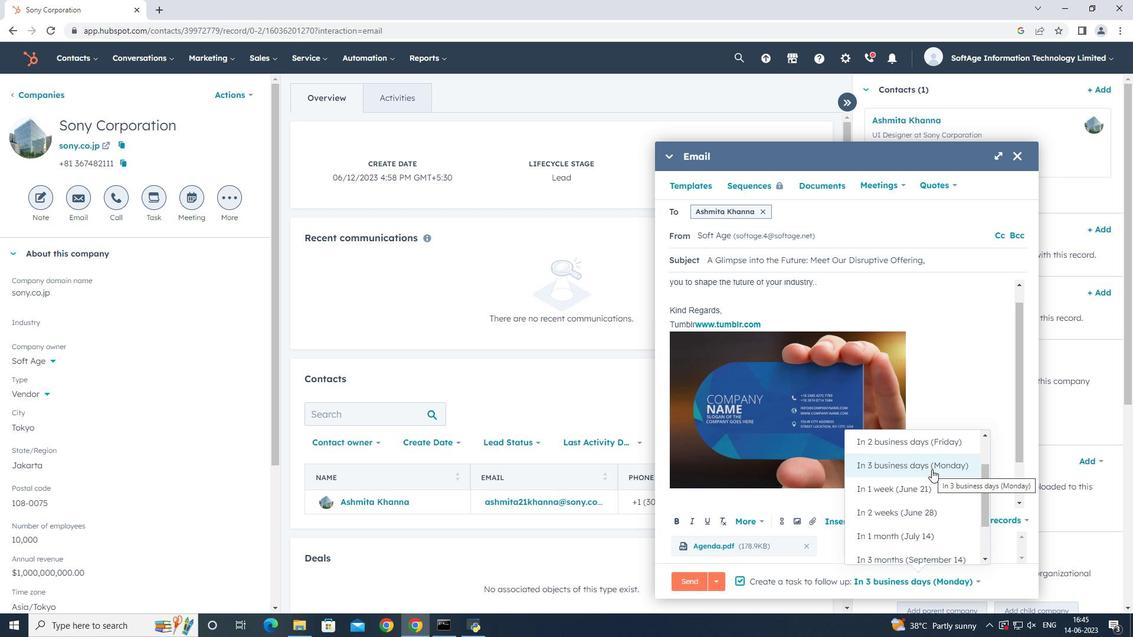 
Action: Mouse pressed left at (939, 452)
Screenshot: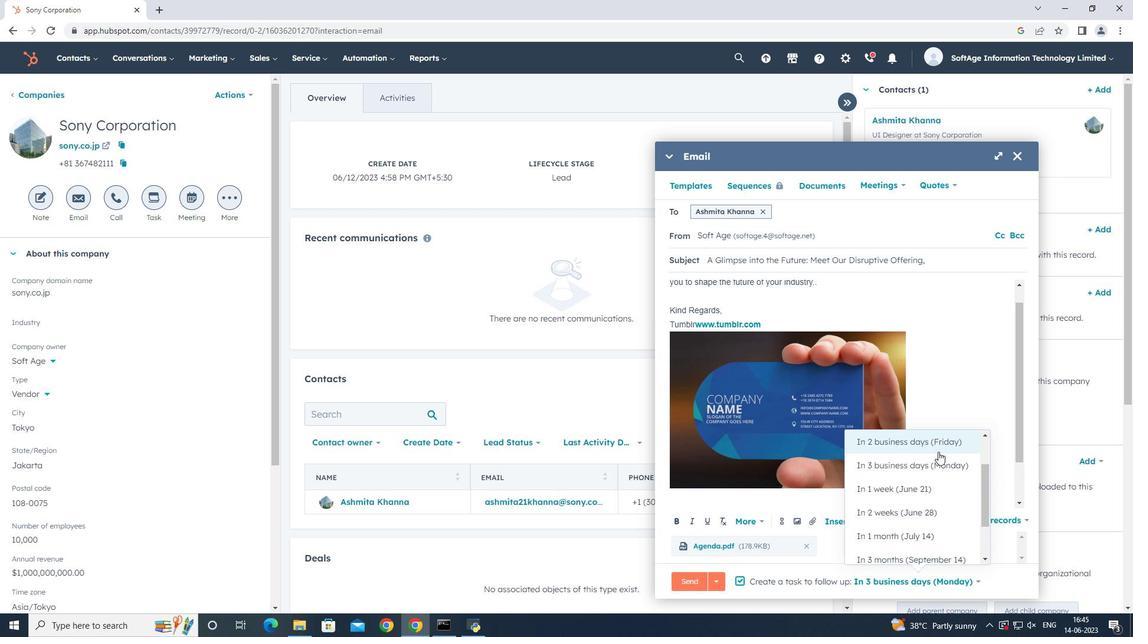 
Action: Mouse moved to (766, 213)
Screenshot: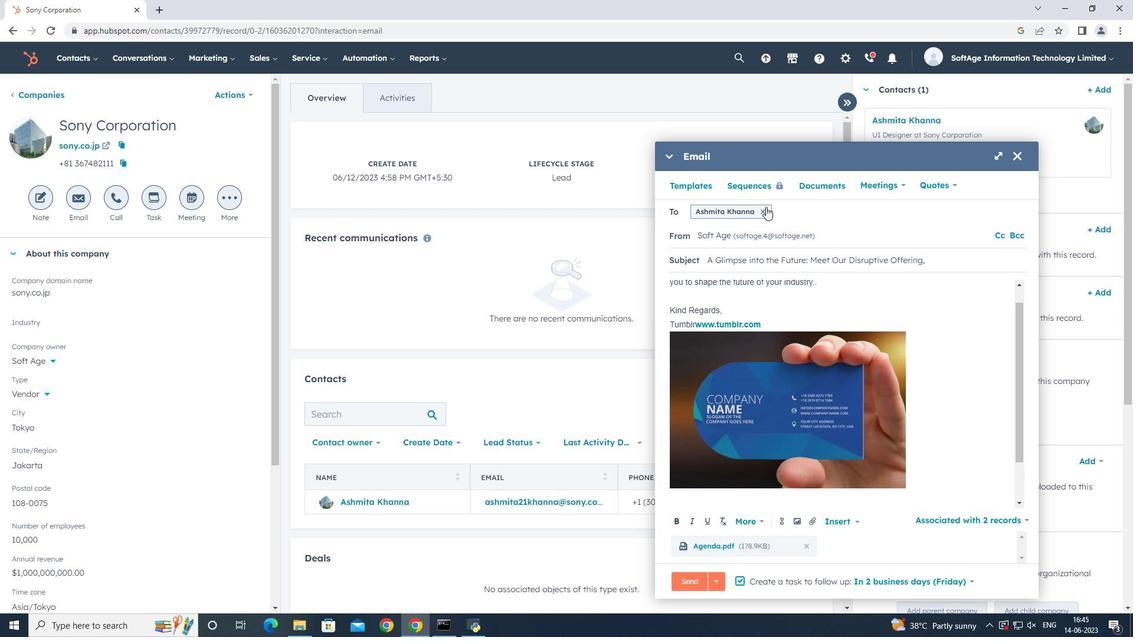
Action: Mouse pressed left at (766, 213)
Screenshot: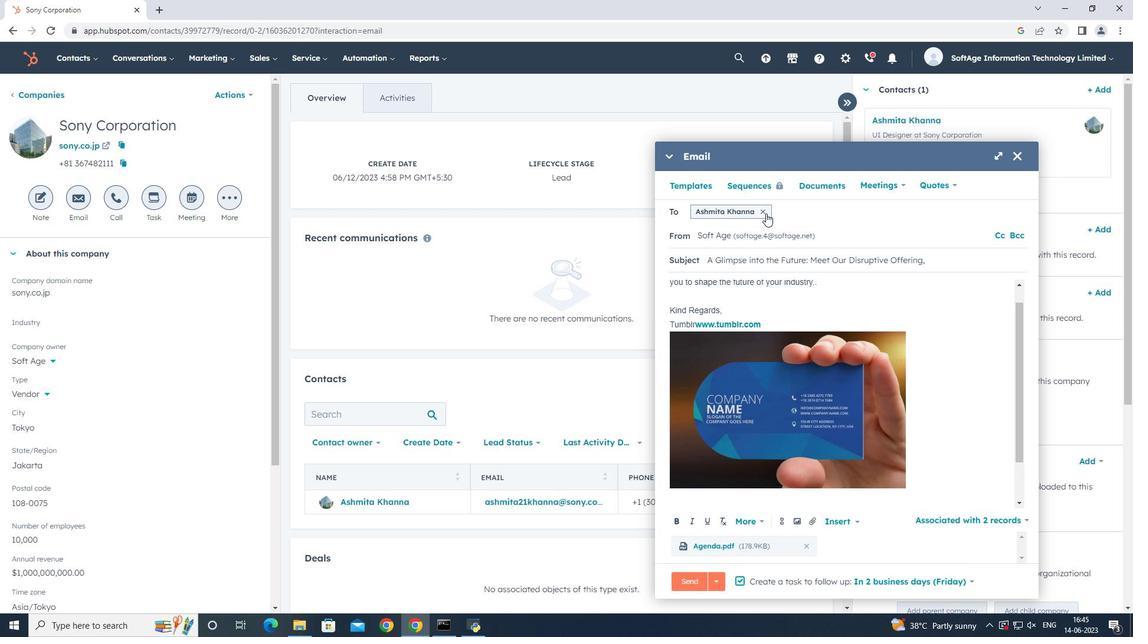 
Action: Mouse moved to (759, 213)
Screenshot: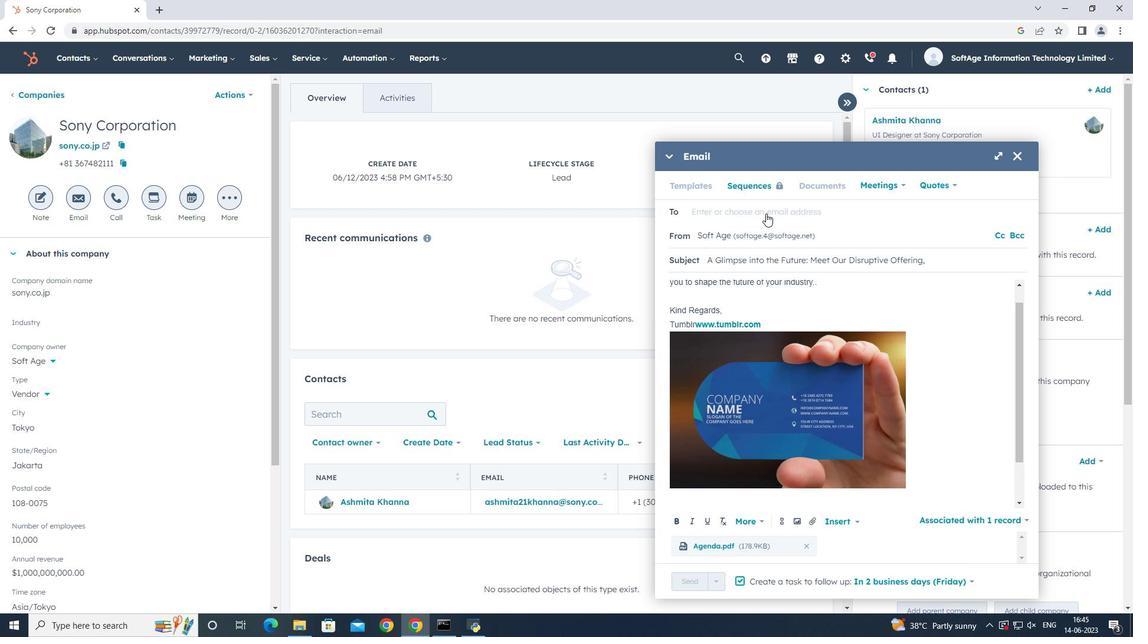 
Action: Mouse pressed left at (759, 213)
Screenshot: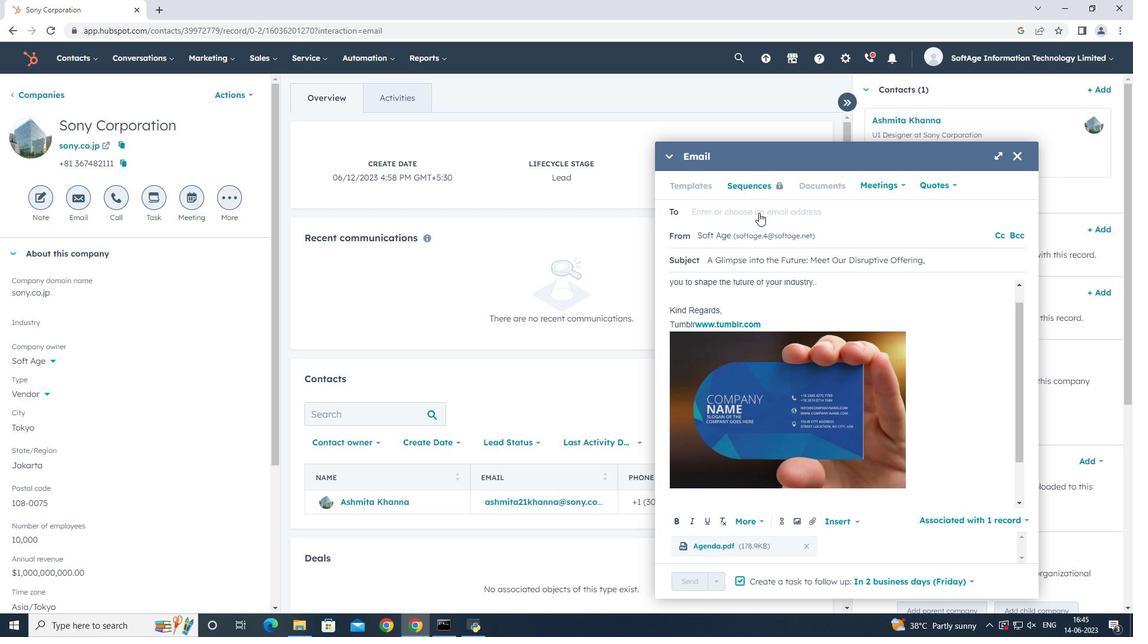 
Action: Mouse moved to (754, 248)
Screenshot: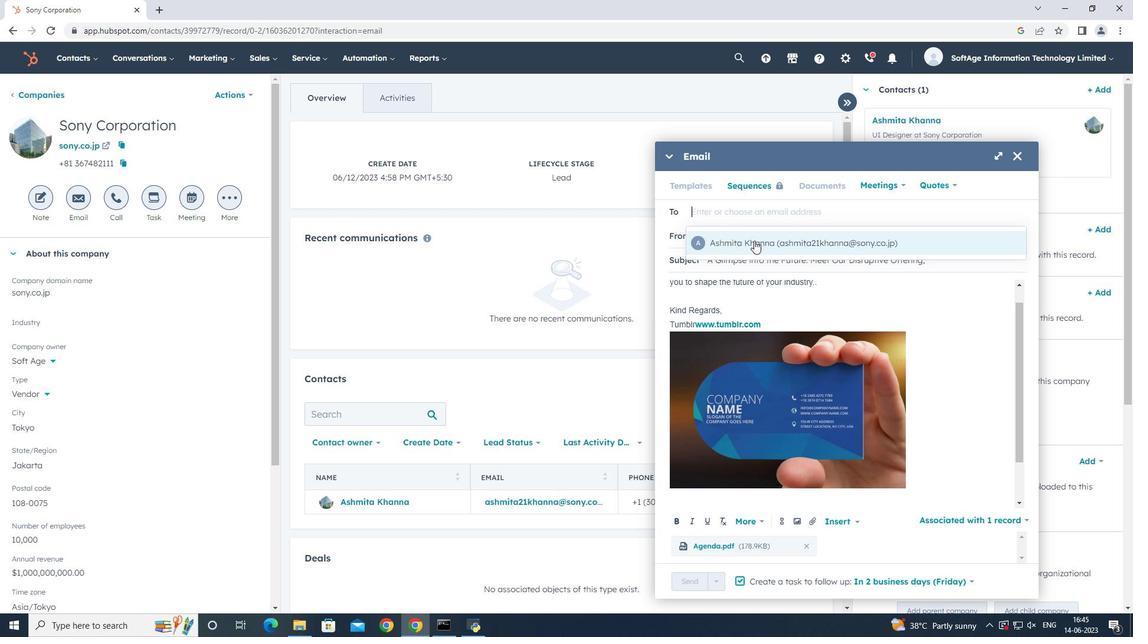 
Action: Mouse pressed left at (754, 248)
Screenshot: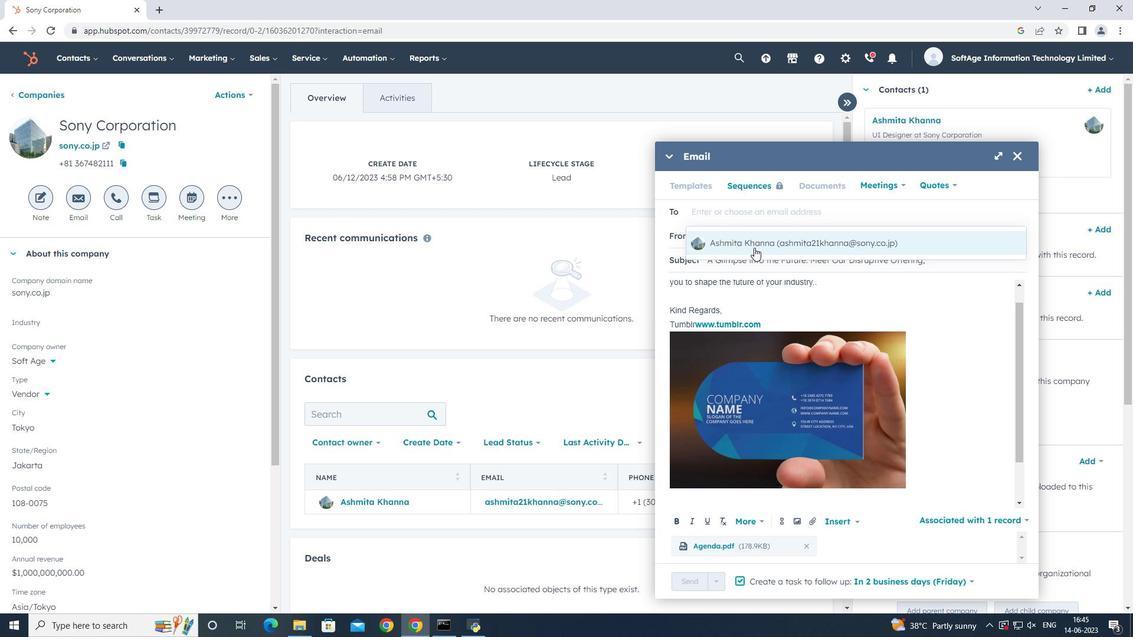
Action: Mouse moved to (696, 582)
Screenshot: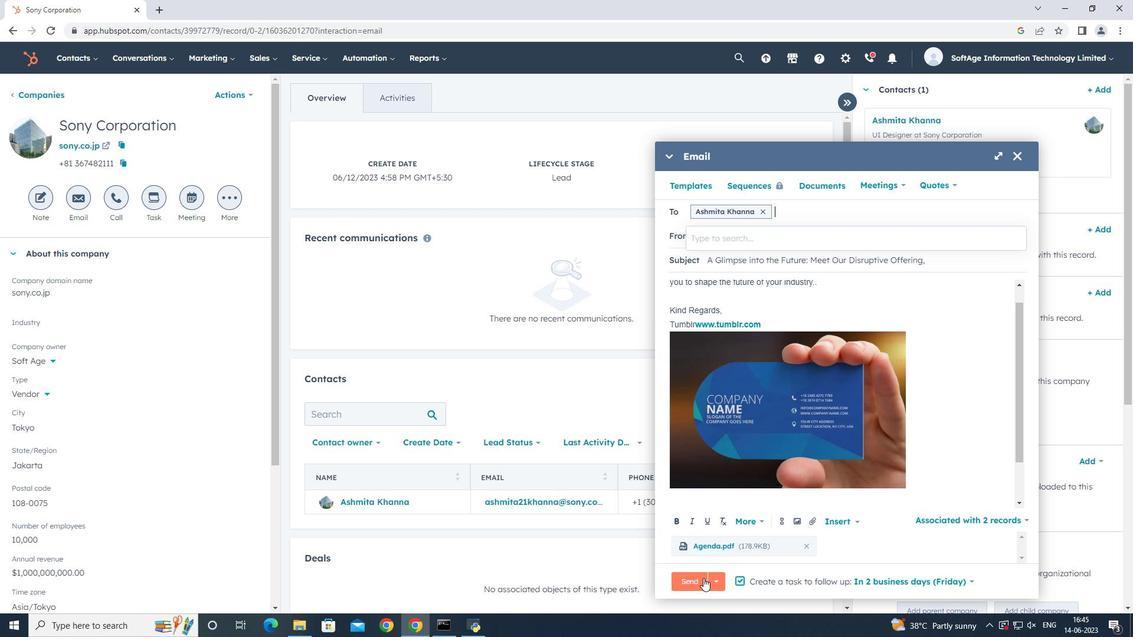 
Action: Mouse pressed left at (696, 582)
Screenshot: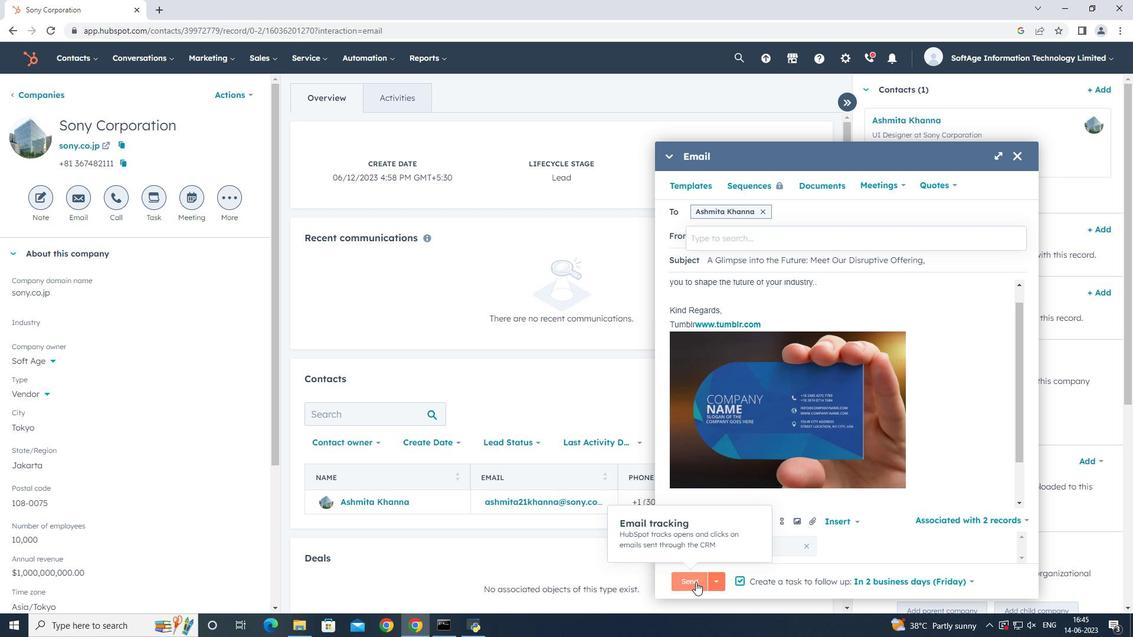 
Action: Mouse moved to (654, 382)
Screenshot: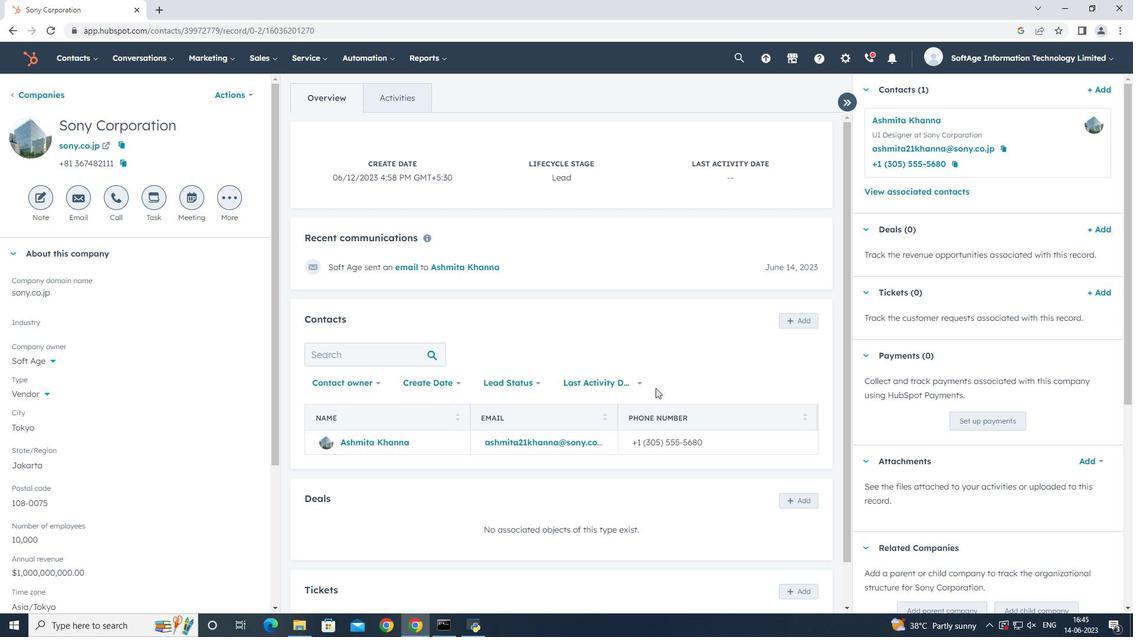 
